 Task: Edit Fall-1402 to Fall-1403 in Action Trailer
Action: Mouse pressed left at (148, 78)
Screenshot: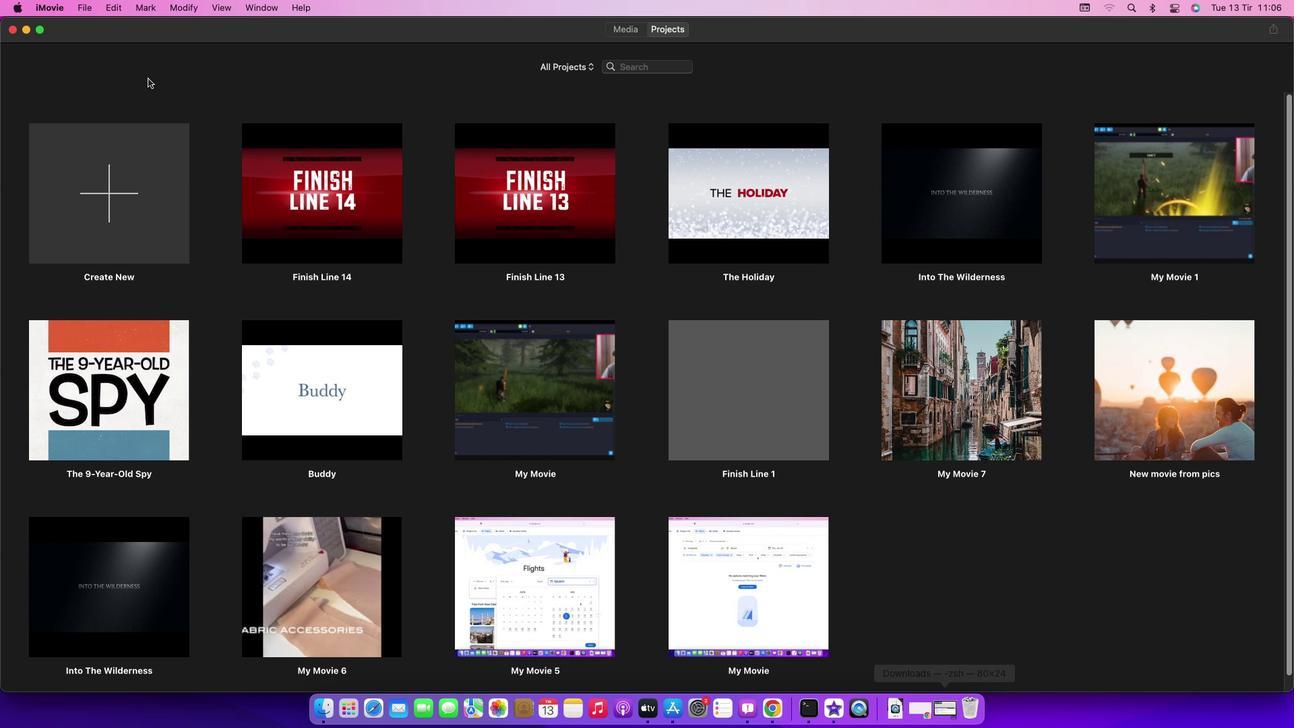 
Action: Mouse moved to (85, 8)
Screenshot: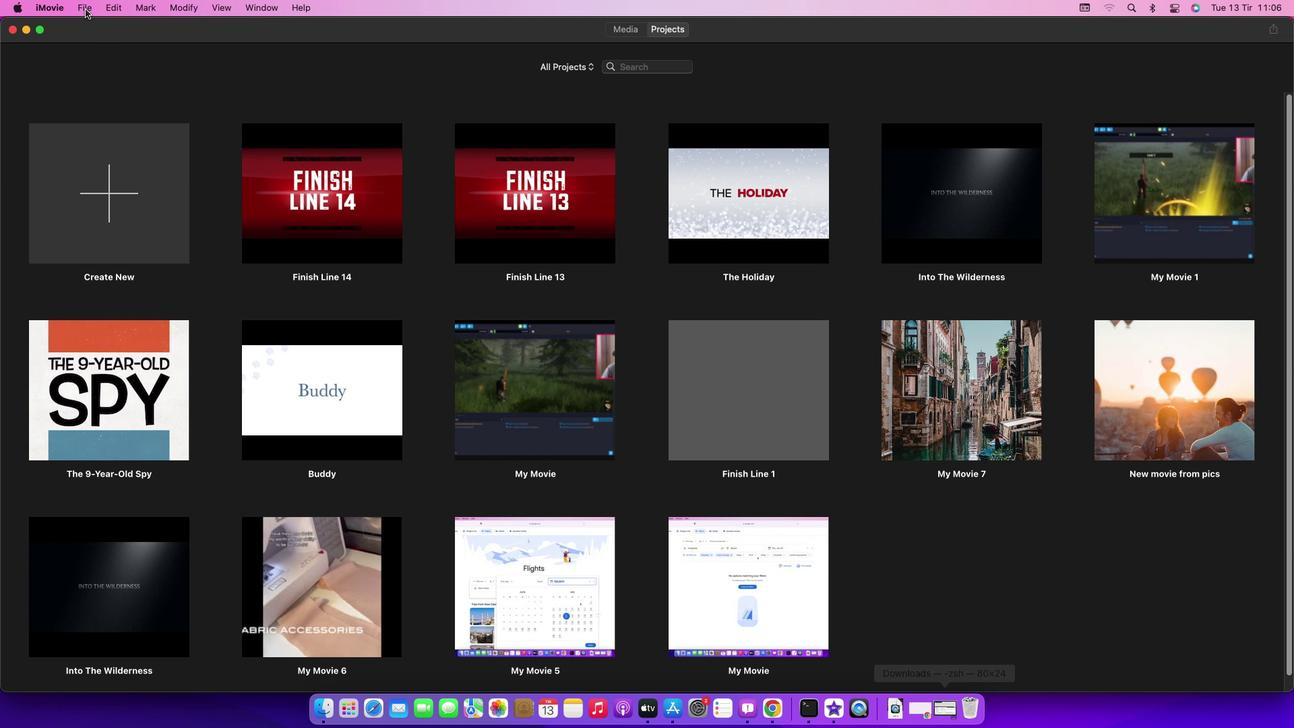 
Action: Mouse pressed left at (85, 8)
Screenshot: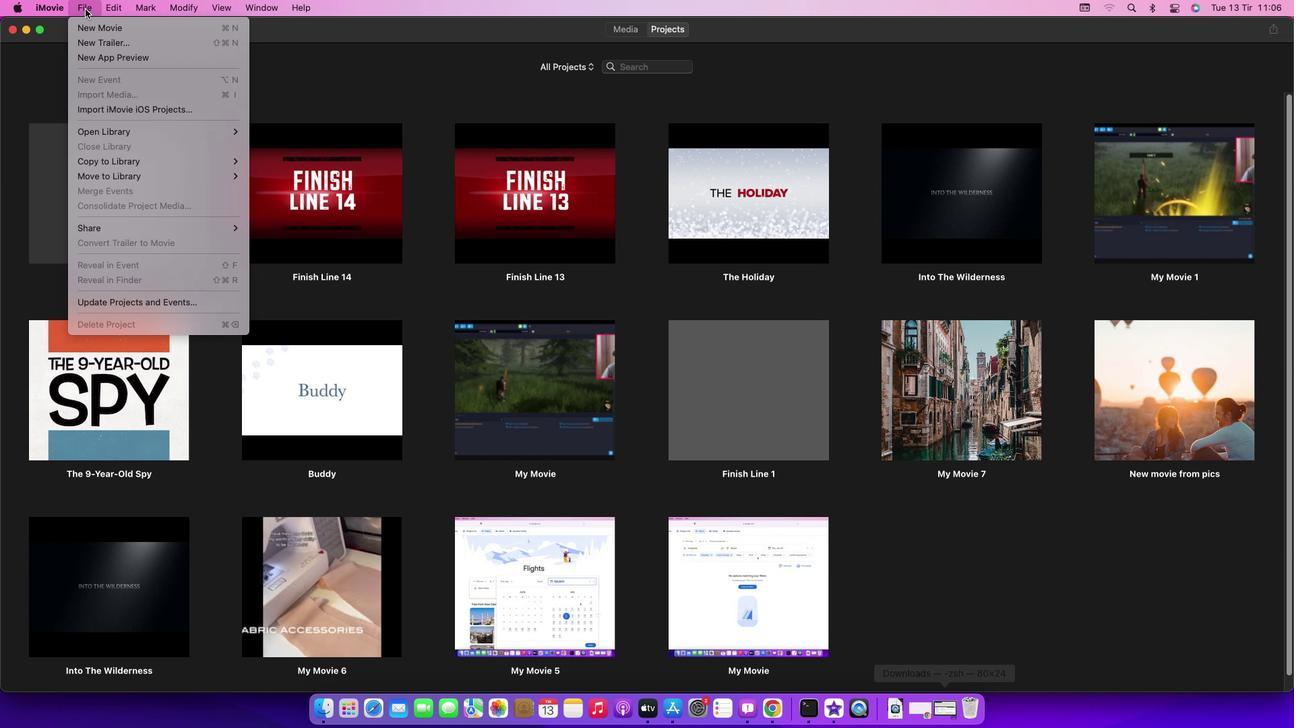 
Action: Mouse moved to (96, 41)
Screenshot: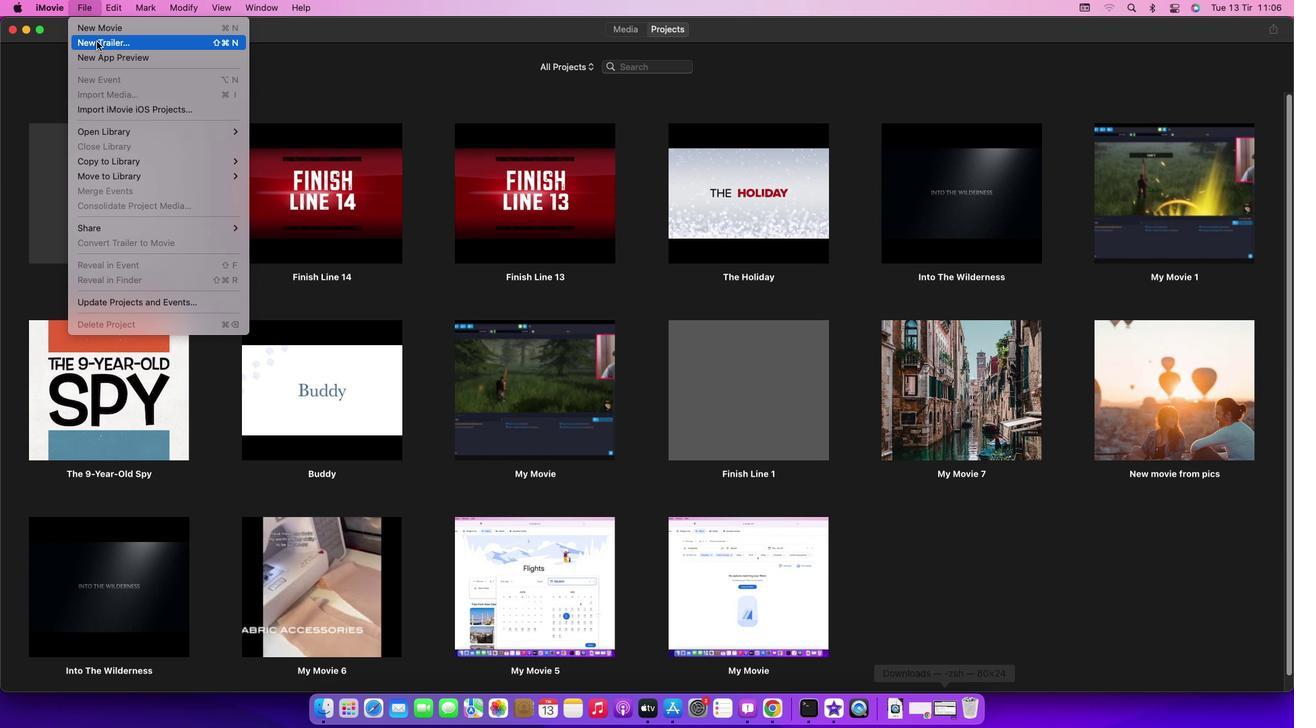
Action: Mouse pressed left at (96, 41)
Screenshot: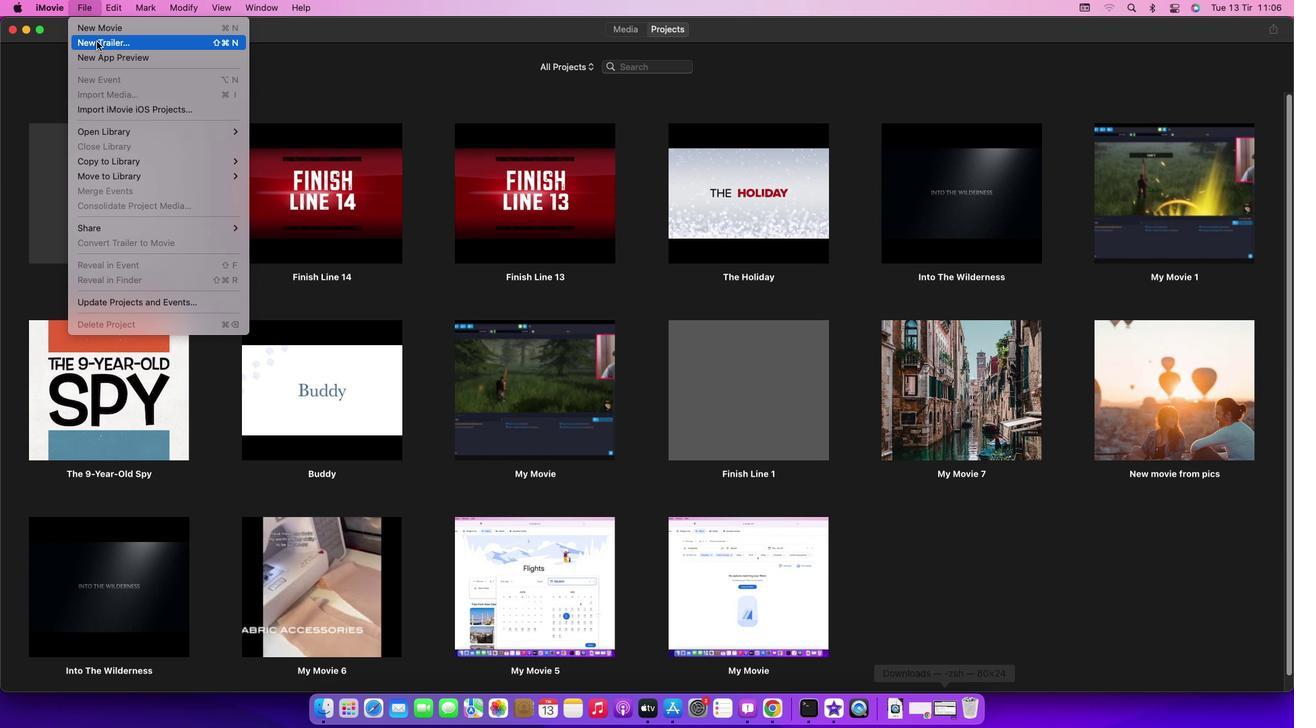 
Action: Mouse moved to (774, 384)
Screenshot: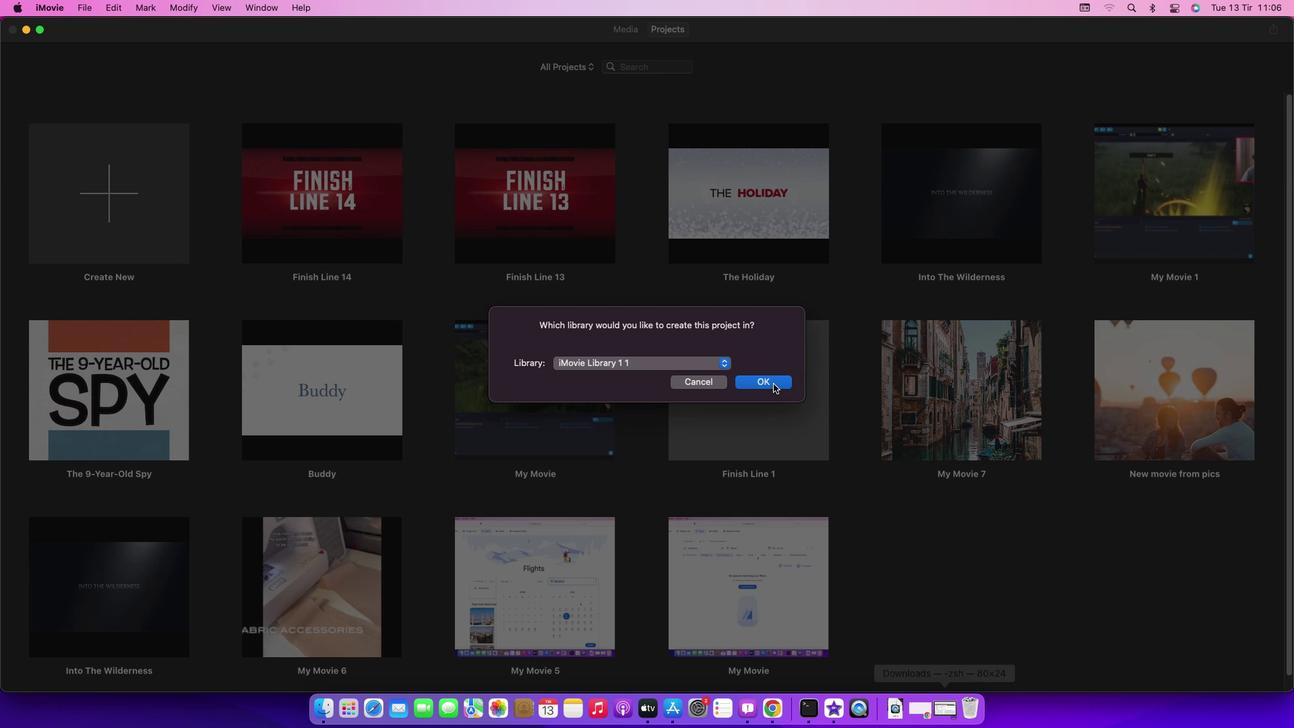 
Action: Mouse pressed left at (774, 384)
Screenshot: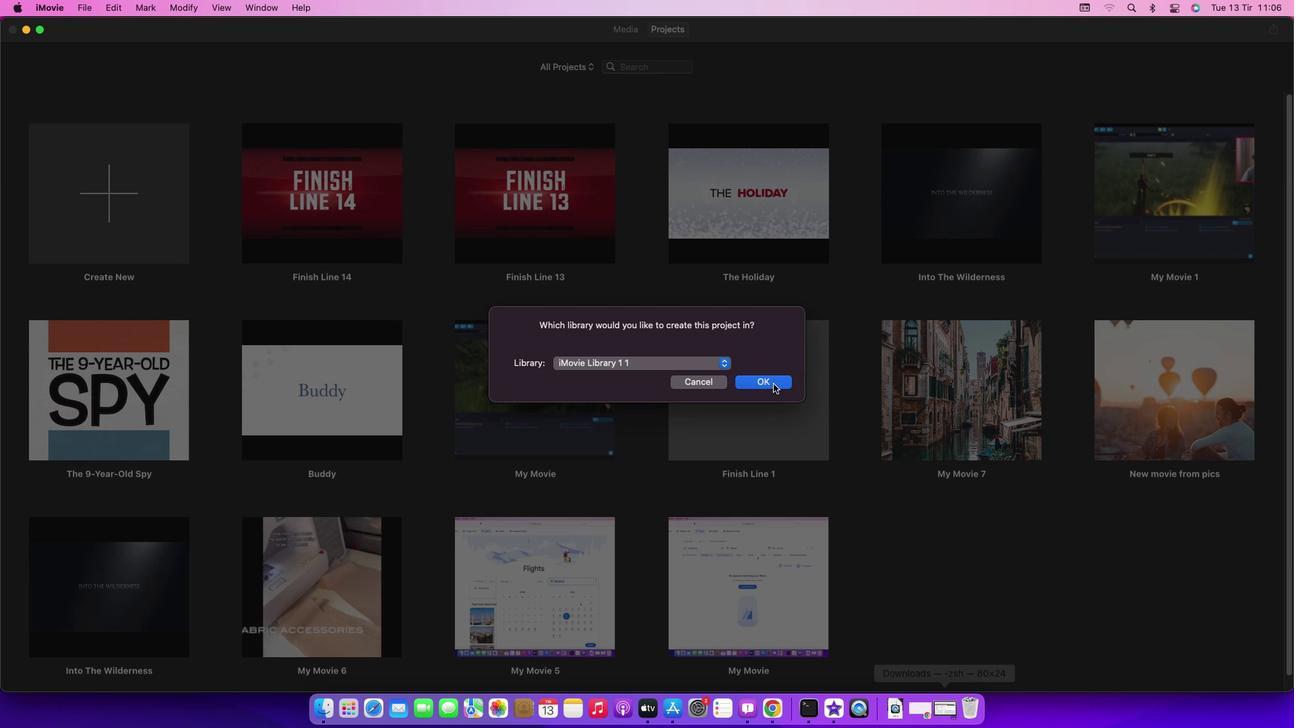 
Action: Mouse moved to (450, 281)
Screenshot: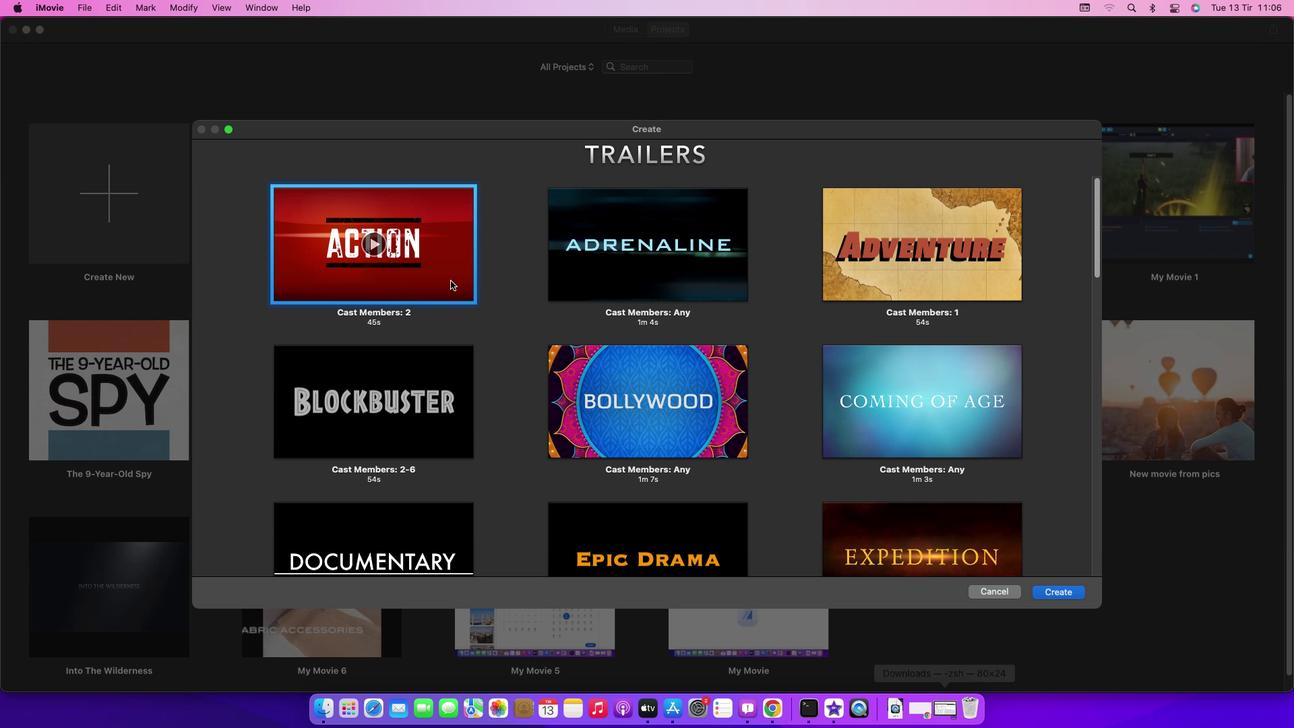 
Action: Mouse pressed left at (450, 281)
Screenshot: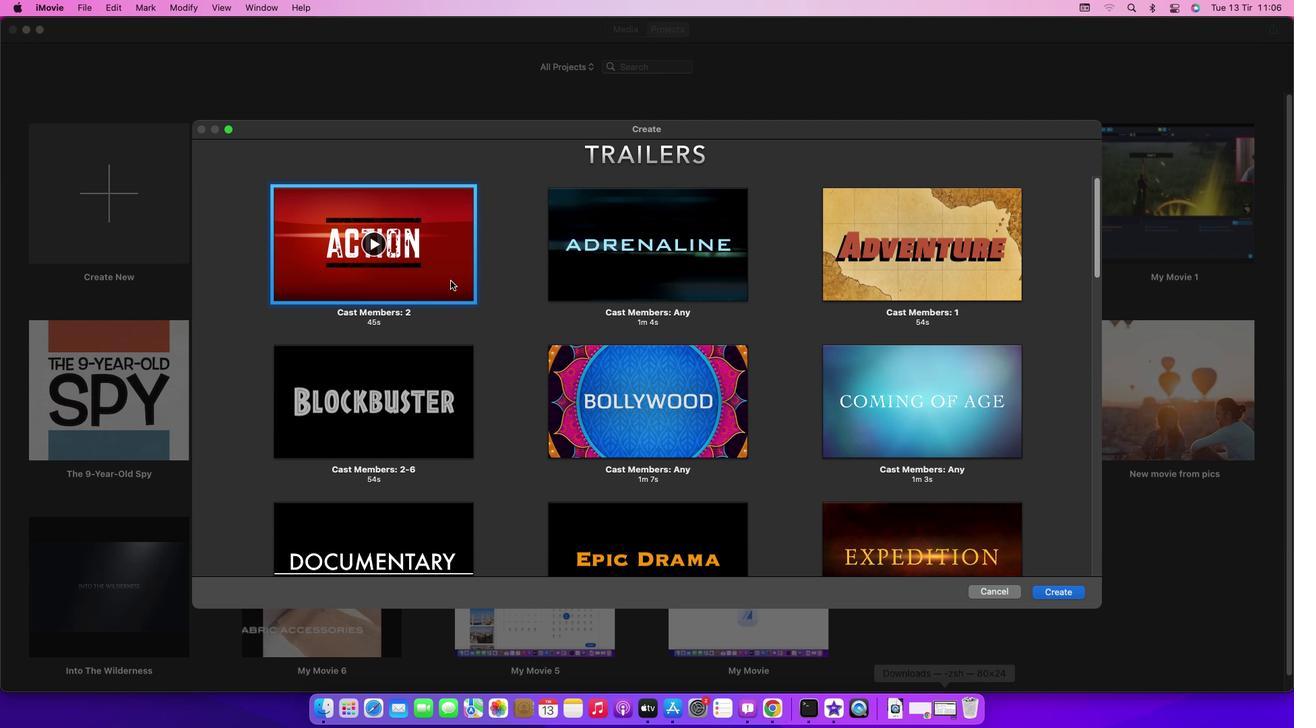 
Action: Mouse moved to (1045, 596)
Screenshot: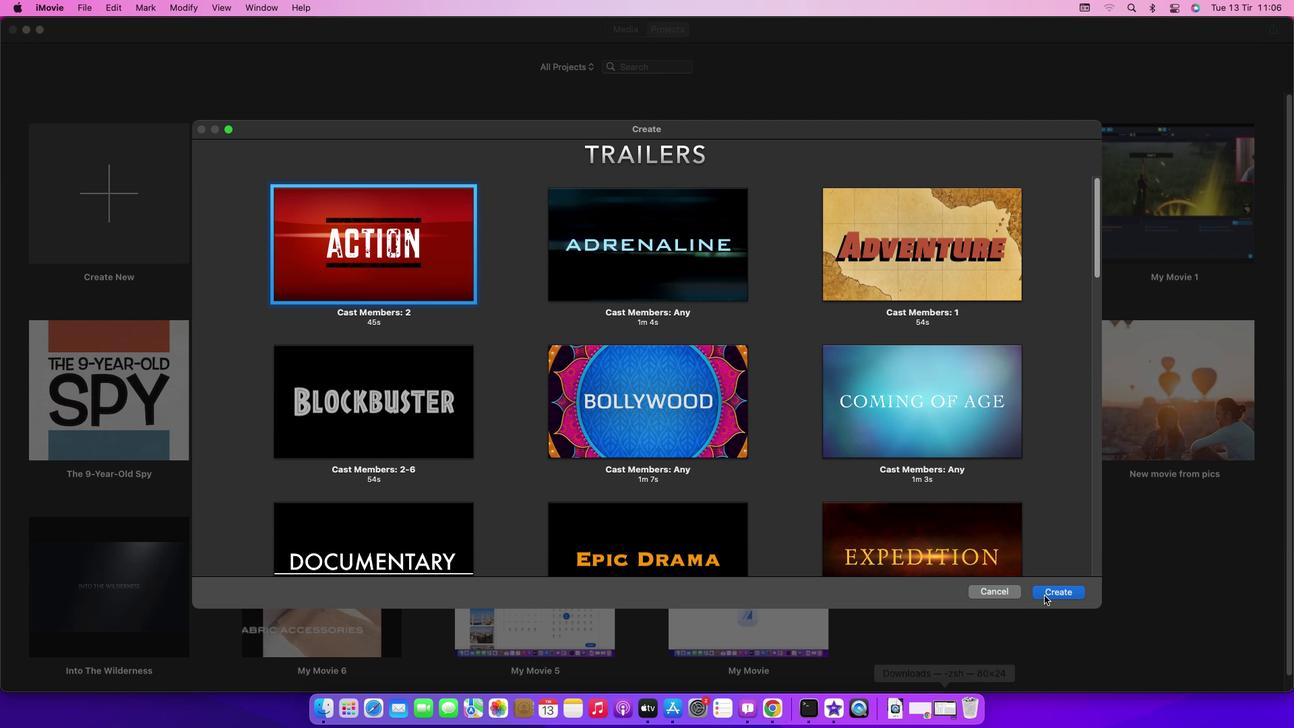 
Action: Mouse pressed left at (1045, 596)
Screenshot: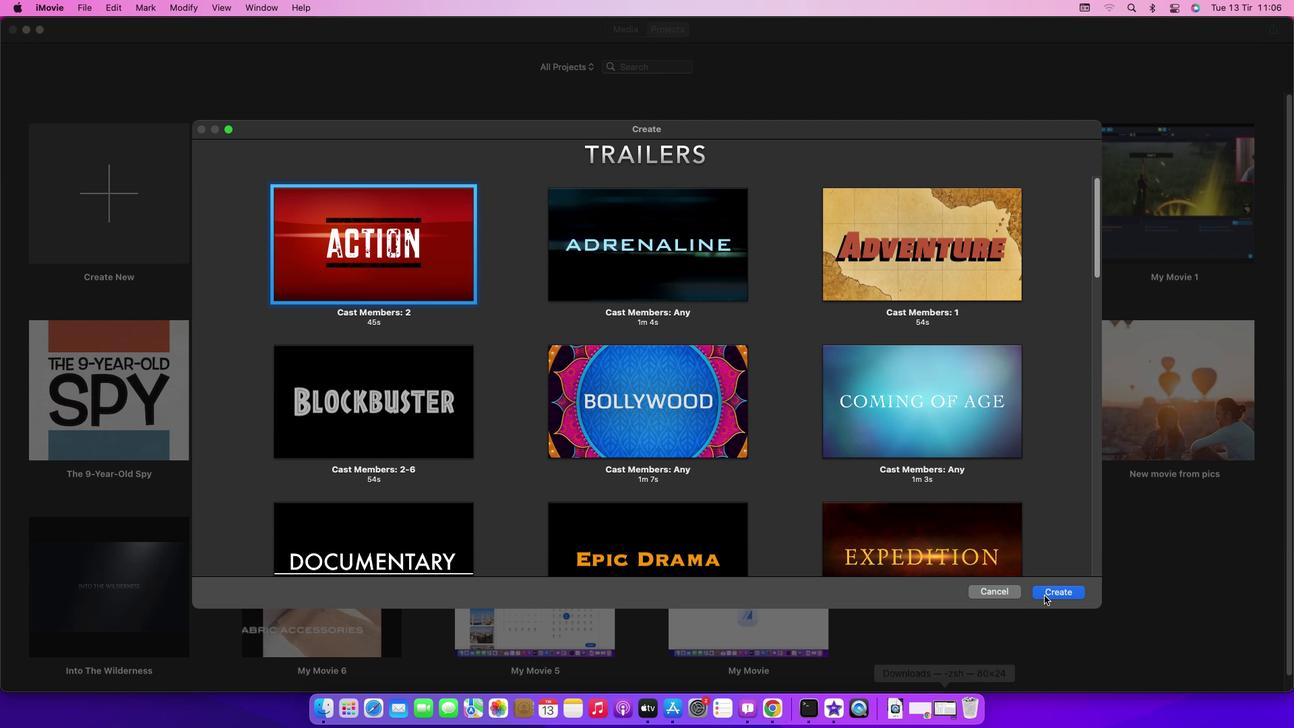 
Action: Mouse moved to (625, 401)
Screenshot: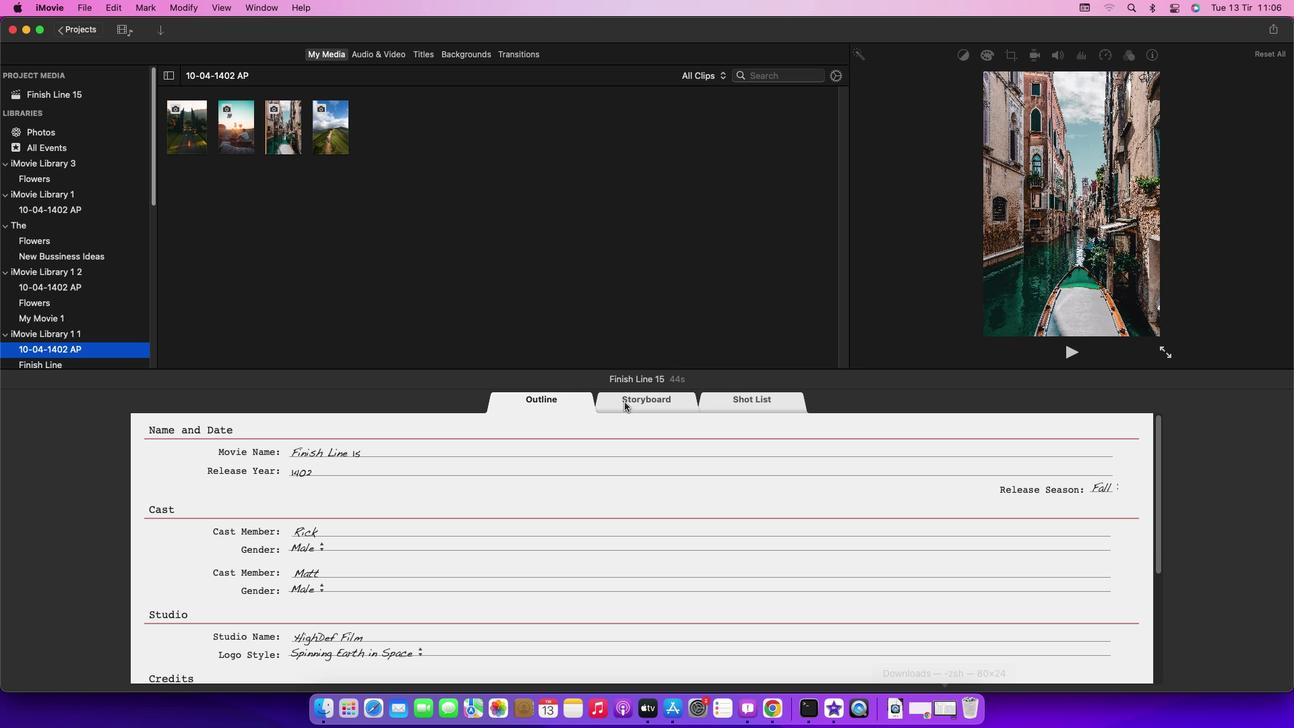 
Action: Mouse pressed left at (625, 401)
Screenshot: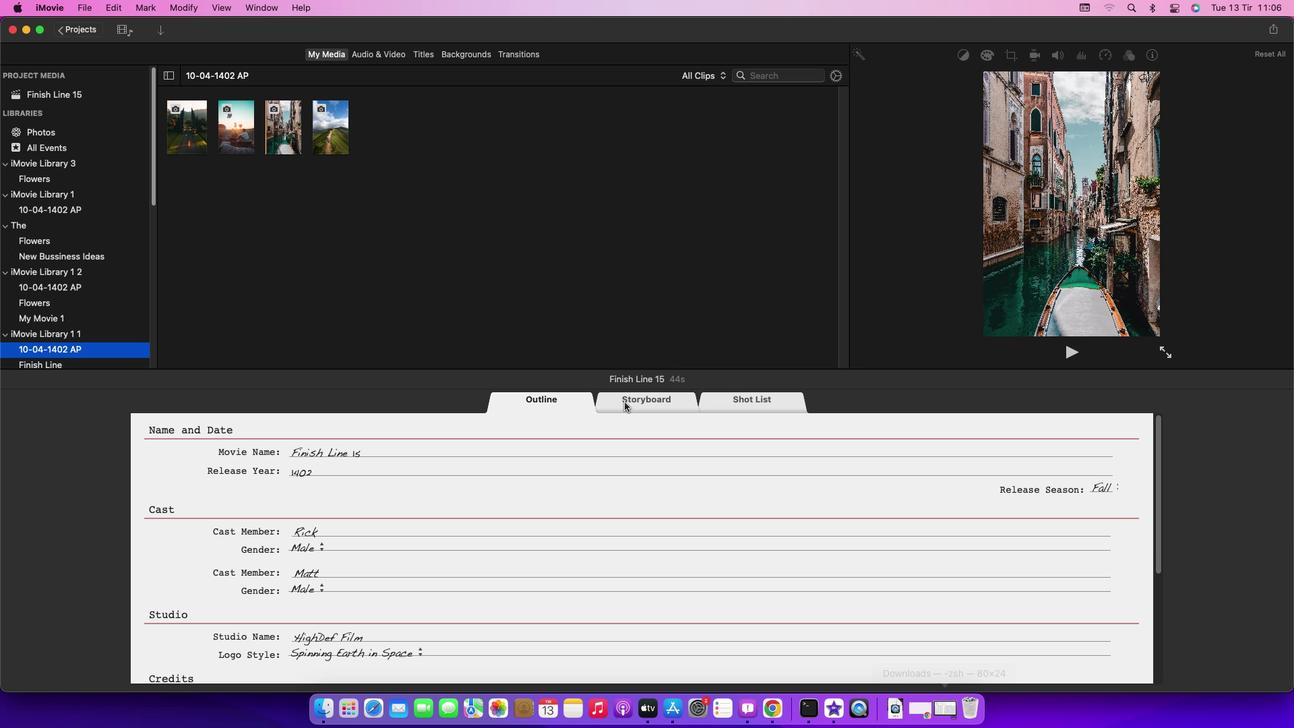 
Action: Mouse moved to (426, 582)
Screenshot: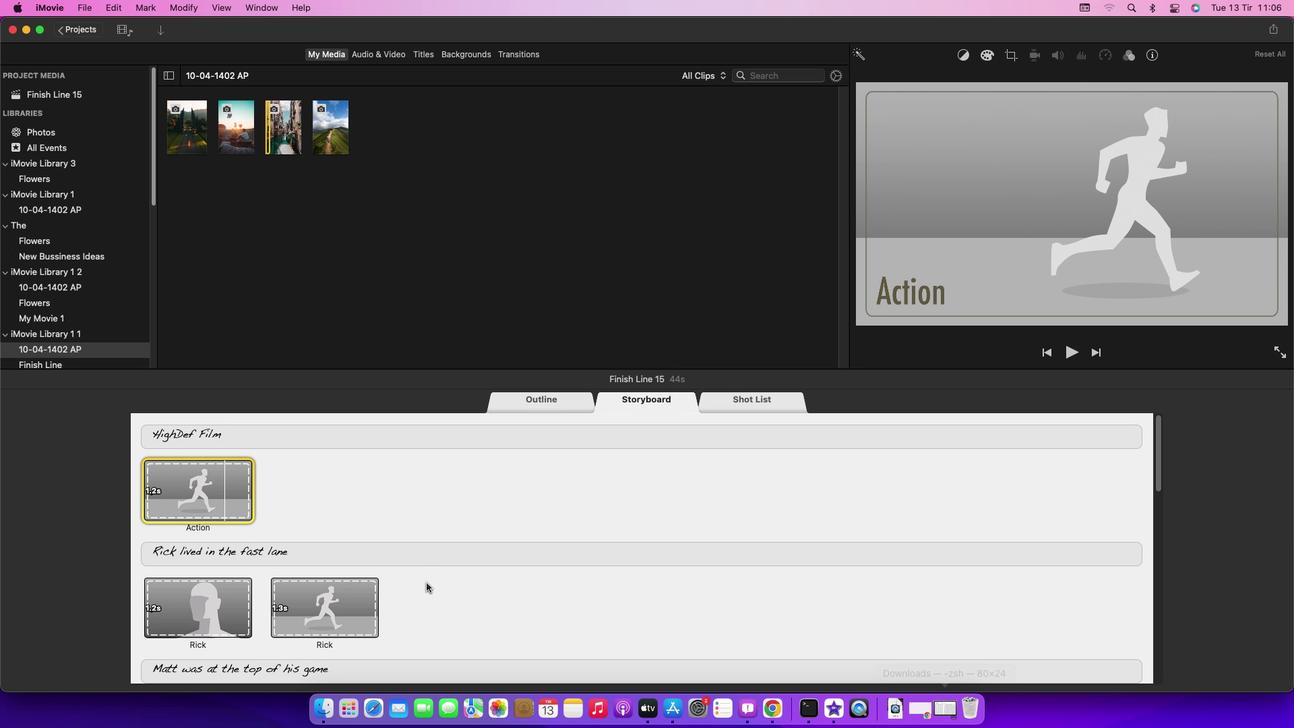 
Action: Mouse scrolled (426, 582) with delta (0, 0)
Screenshot: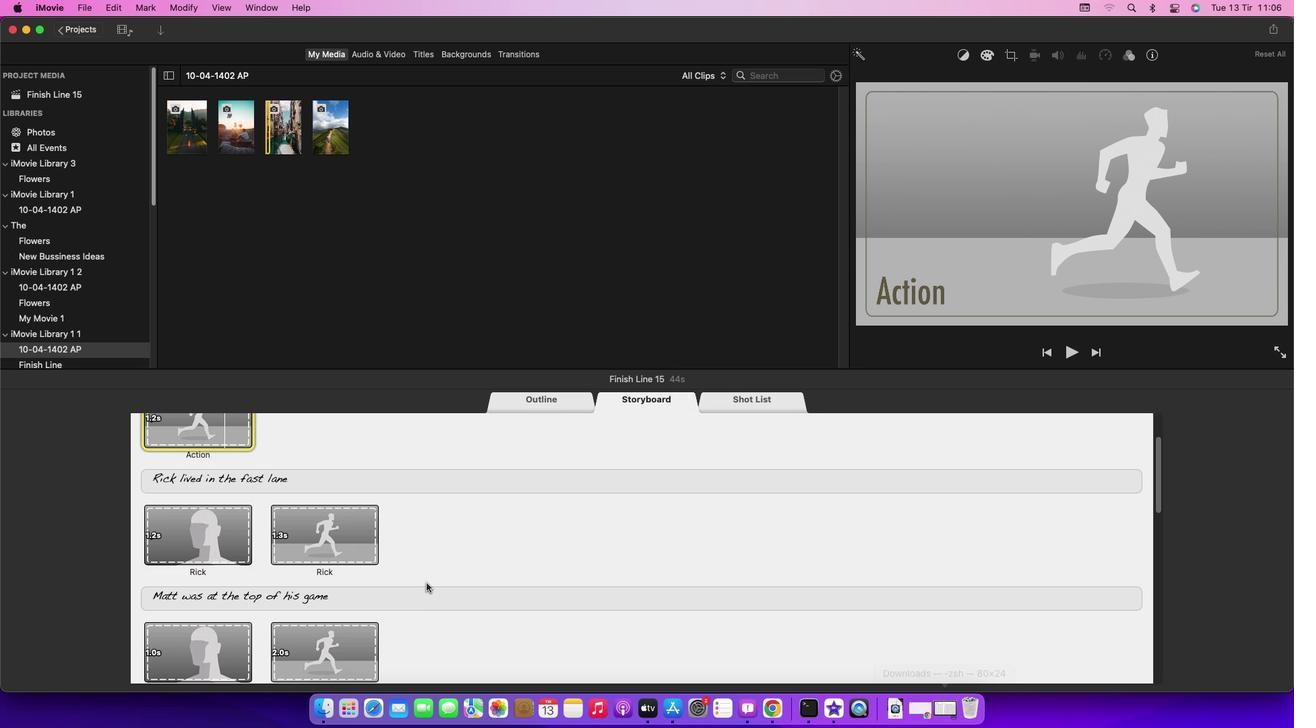 
Action: Mouse scrolled (426, 582) with delta (0, 0)
Screenshot: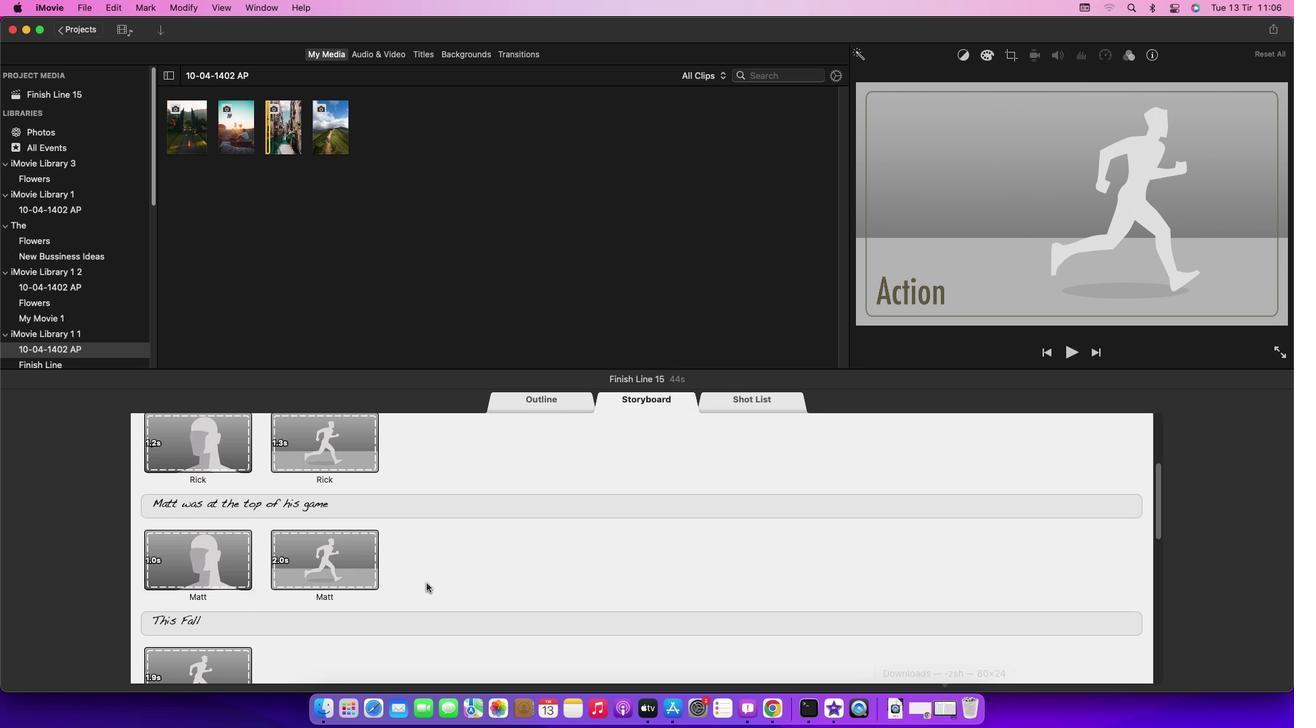 
Action: Mouse scrolled (426, 582) with delta (0, -2)
Screenshot: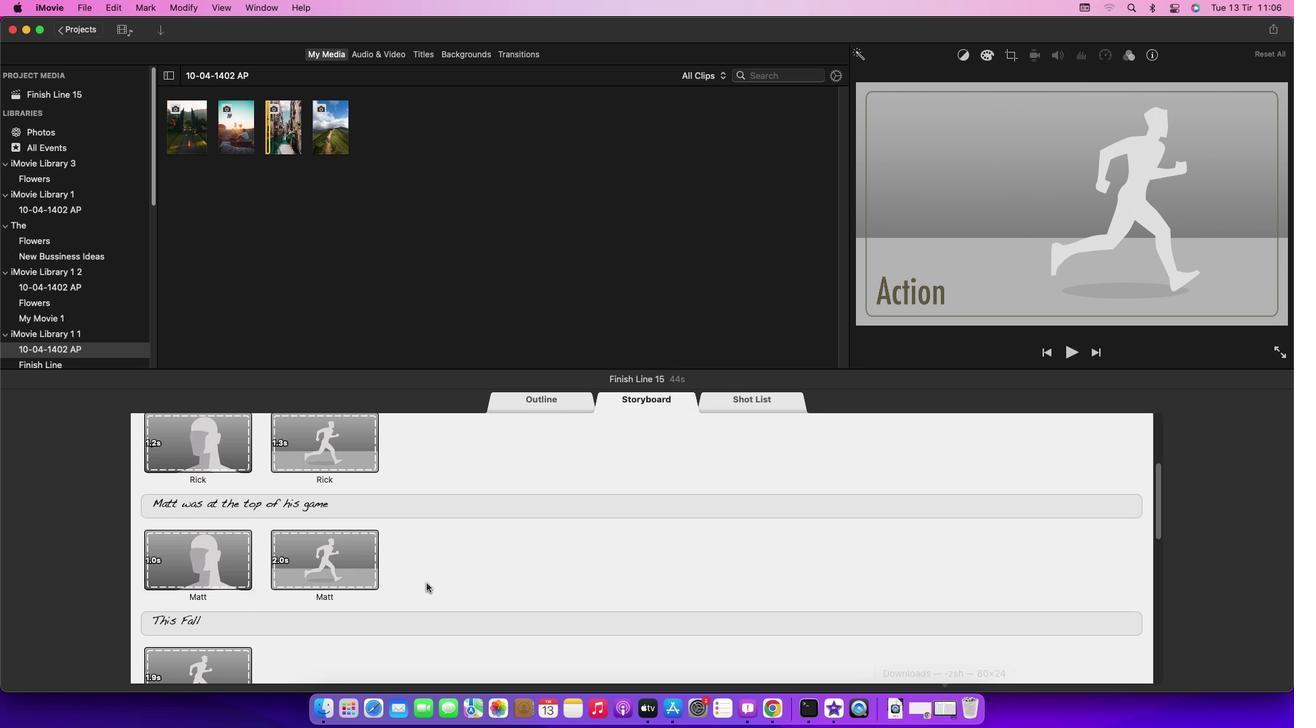 
Action: Mouse scrolled (426, 582) with delta (0, -3)
Screenshot: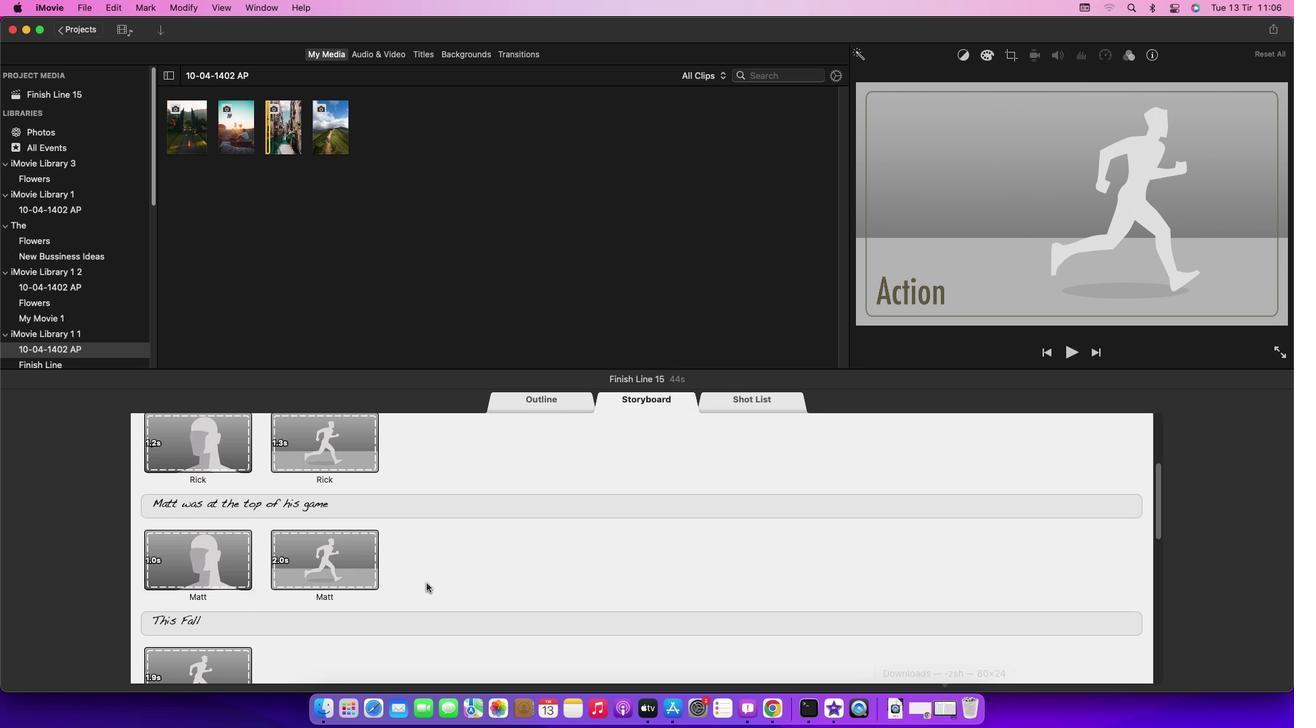 
Action: Mouse scrolled (426, 582) with delta (0, -4)
Screenshot: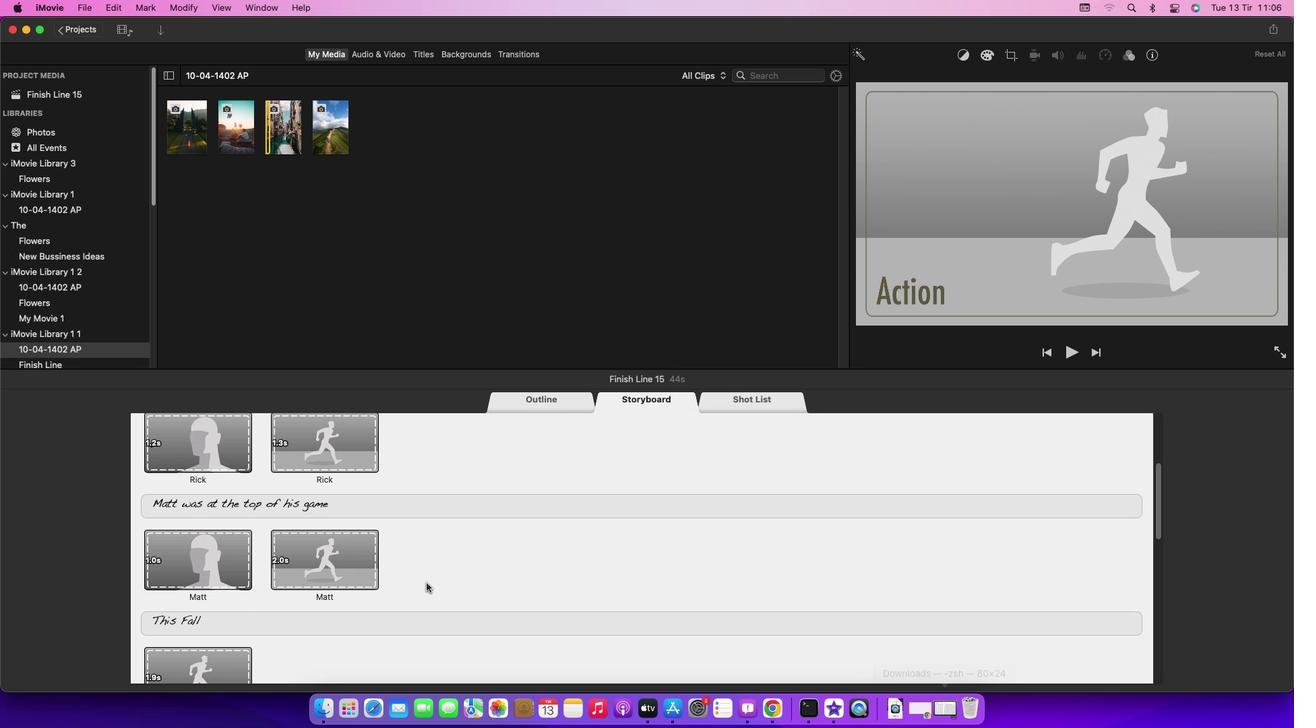 
Action: Mouse scrolled (426, 582) with delta (0, -4)
Screenshot: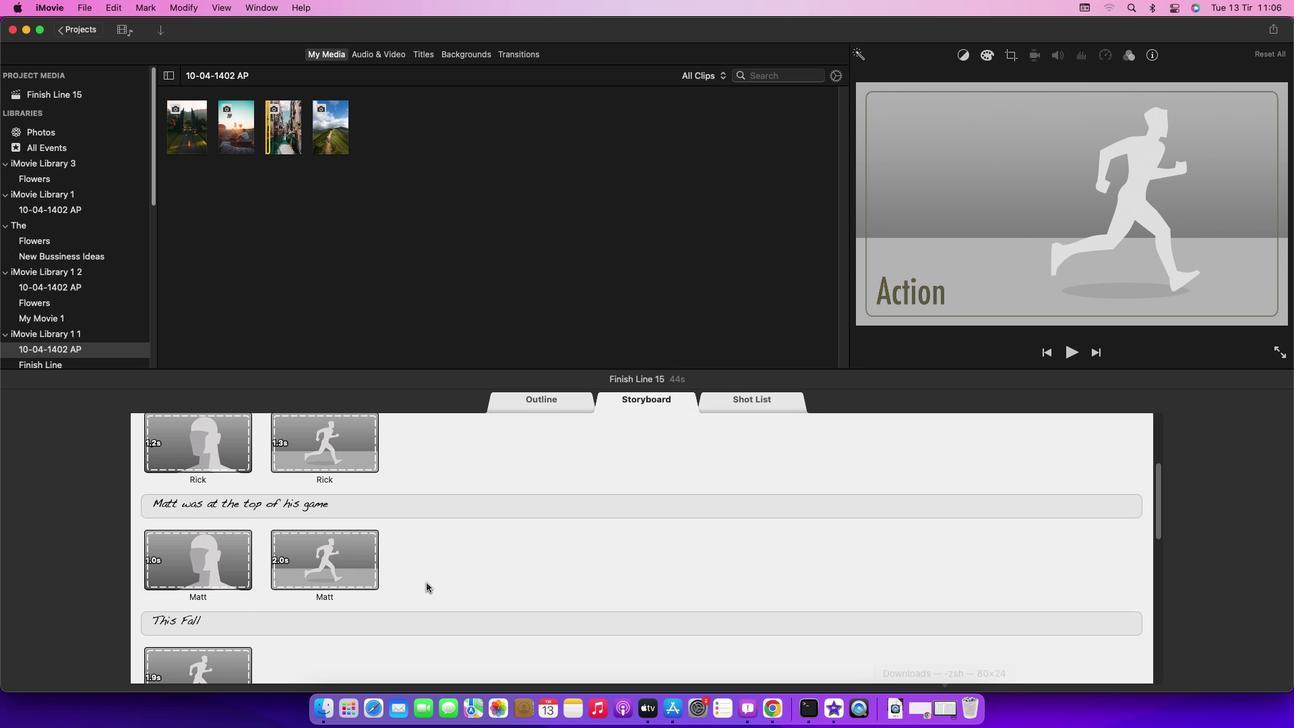 
Action: Mouse scrolled (426, 582) with delta (0, 0)
Screenshot: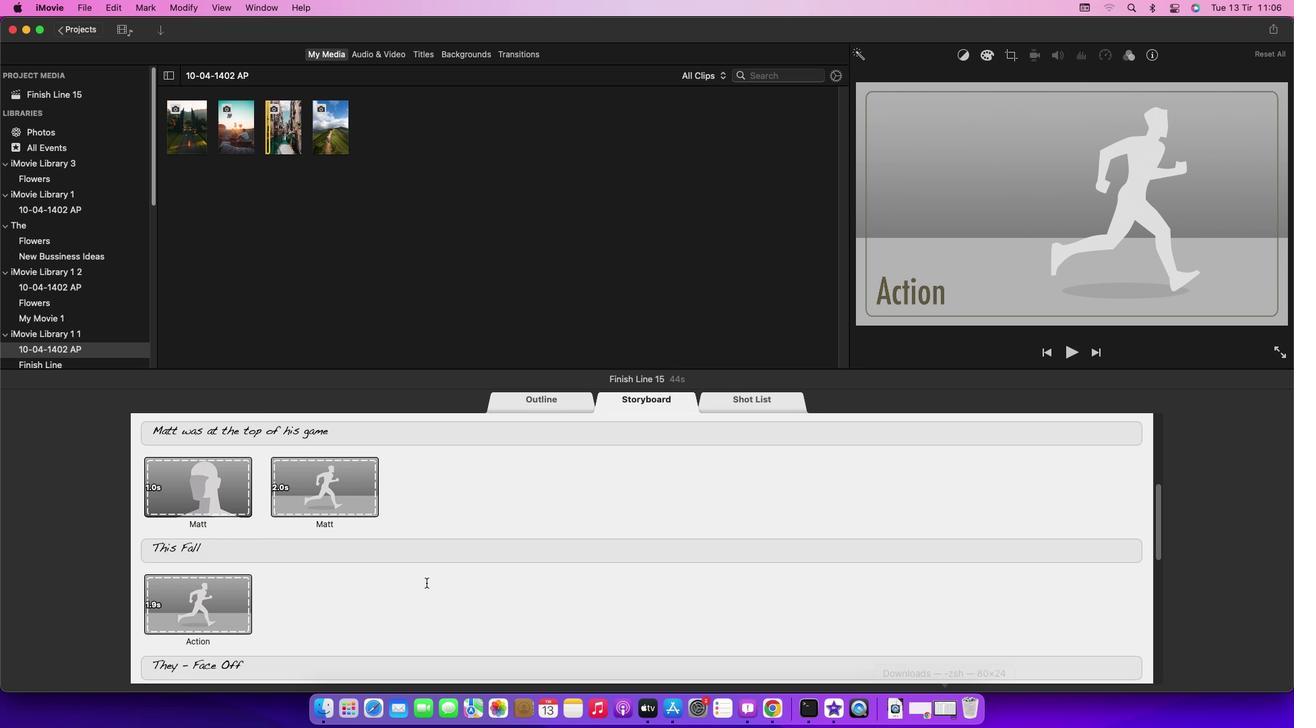
Action: Mouse scrolled (426, 582) with delta (0, 0)
Screenshot: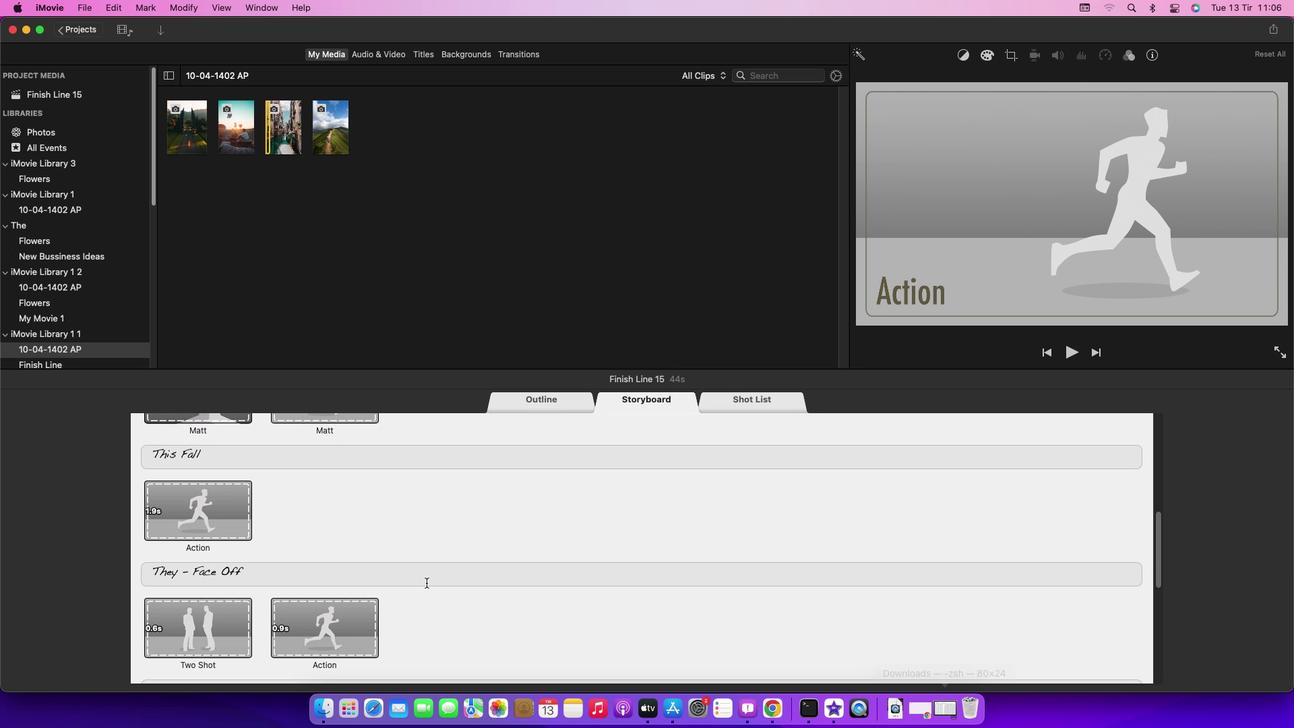 
Action: Mouse scrolled (426, 582) with delta (0, -2)
Screenshot: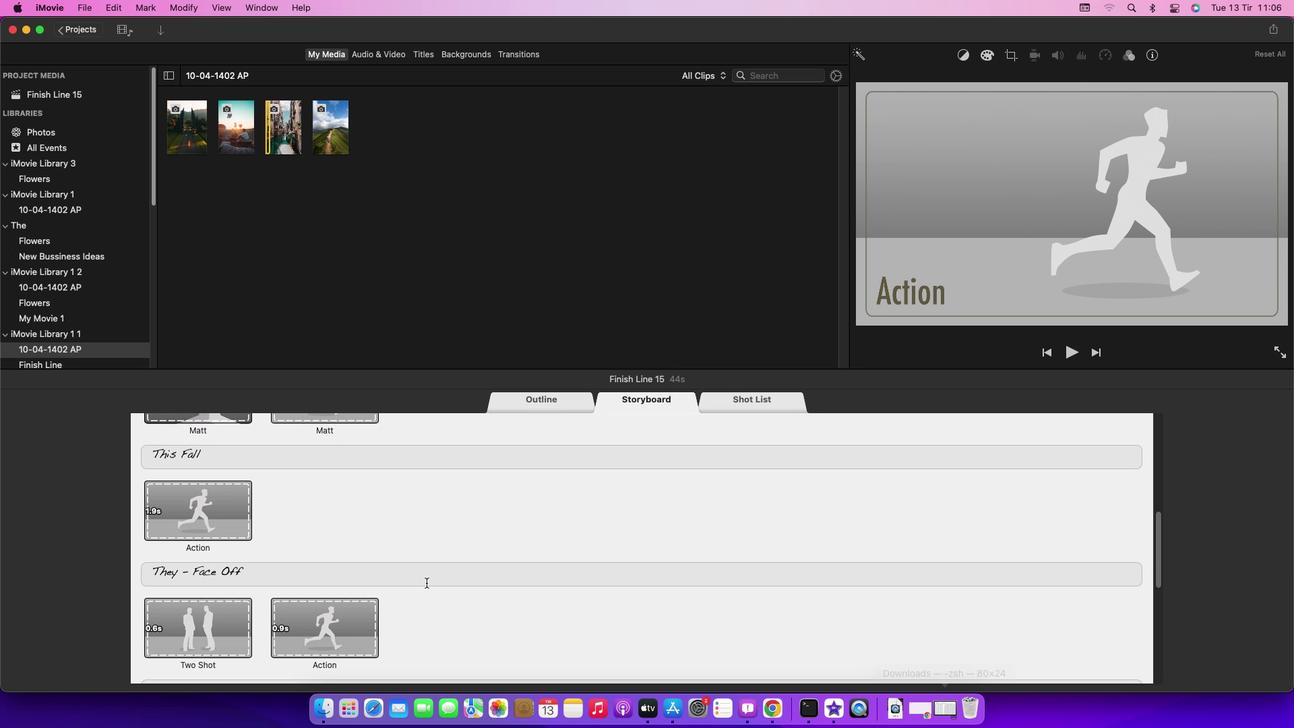 
Action: Mouse scrolled (426, 582) with delta (0, -3)
Screenshot: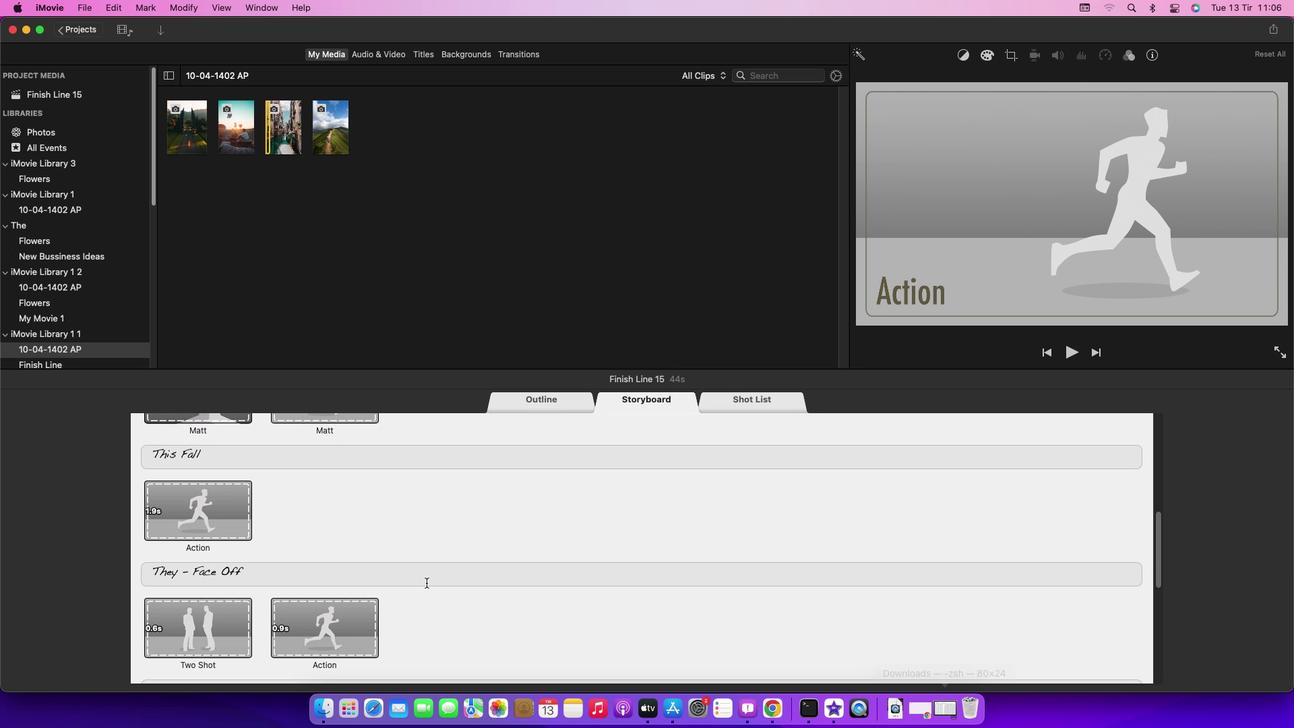 
Action: Mouse scrolled (426, 582) with delta (0, -4)
Screenshot: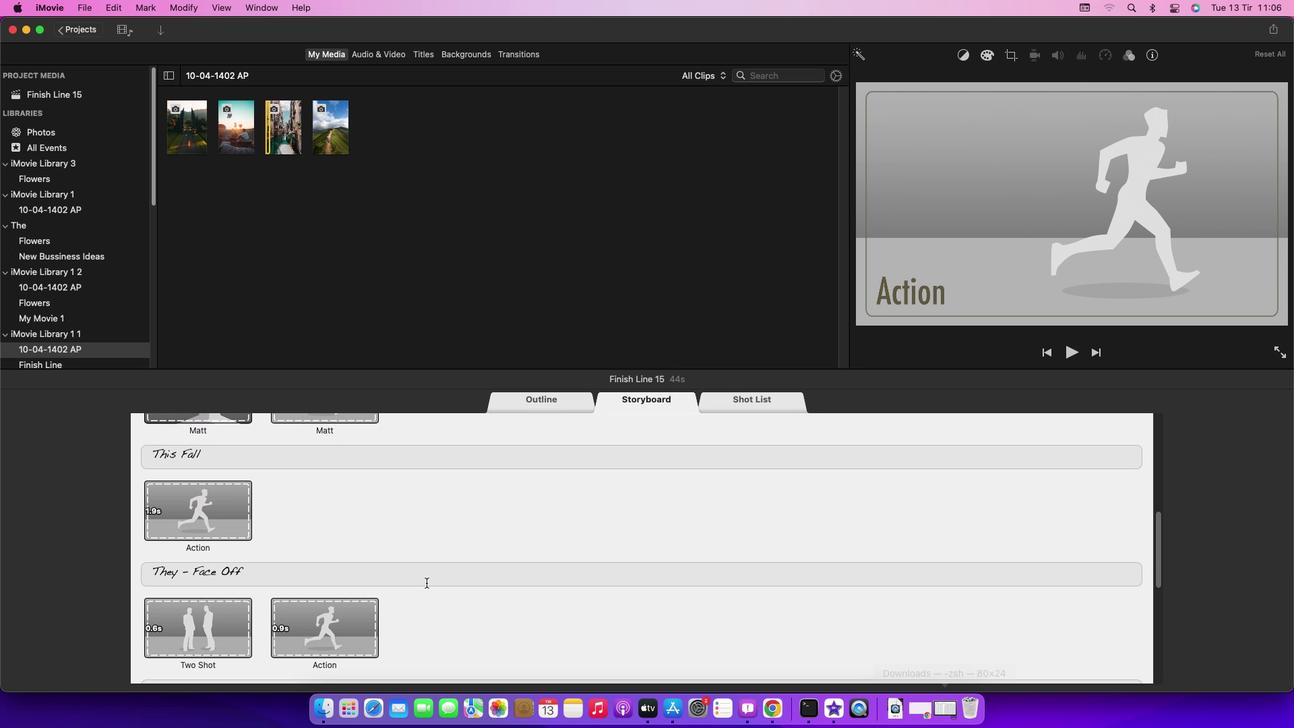 
Action: Mouse scrolled (426, 582) with delta (0, -4)
Screenshot: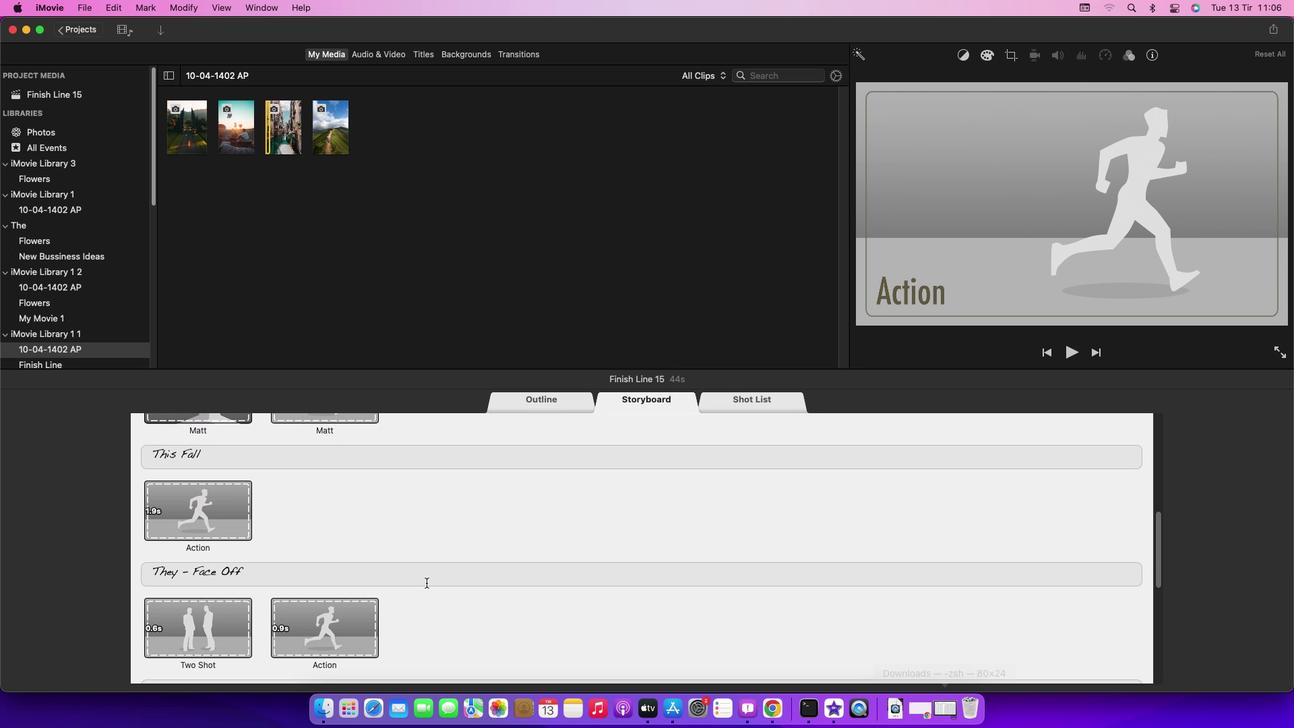 
Action: Mouse scrolled (426, 582) with delta (0, 0)
Screenshot: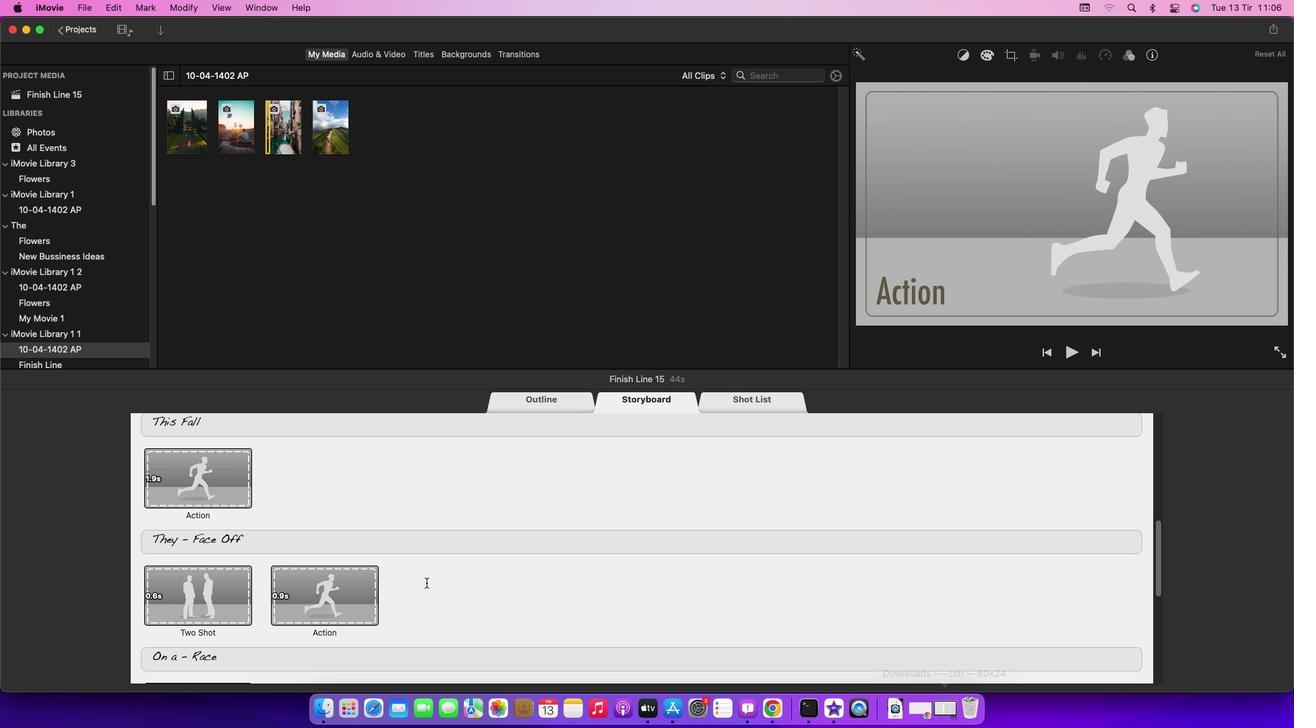 
Action: Mouse scrolled (426, 582) with delta (0, 0)
Screenshot: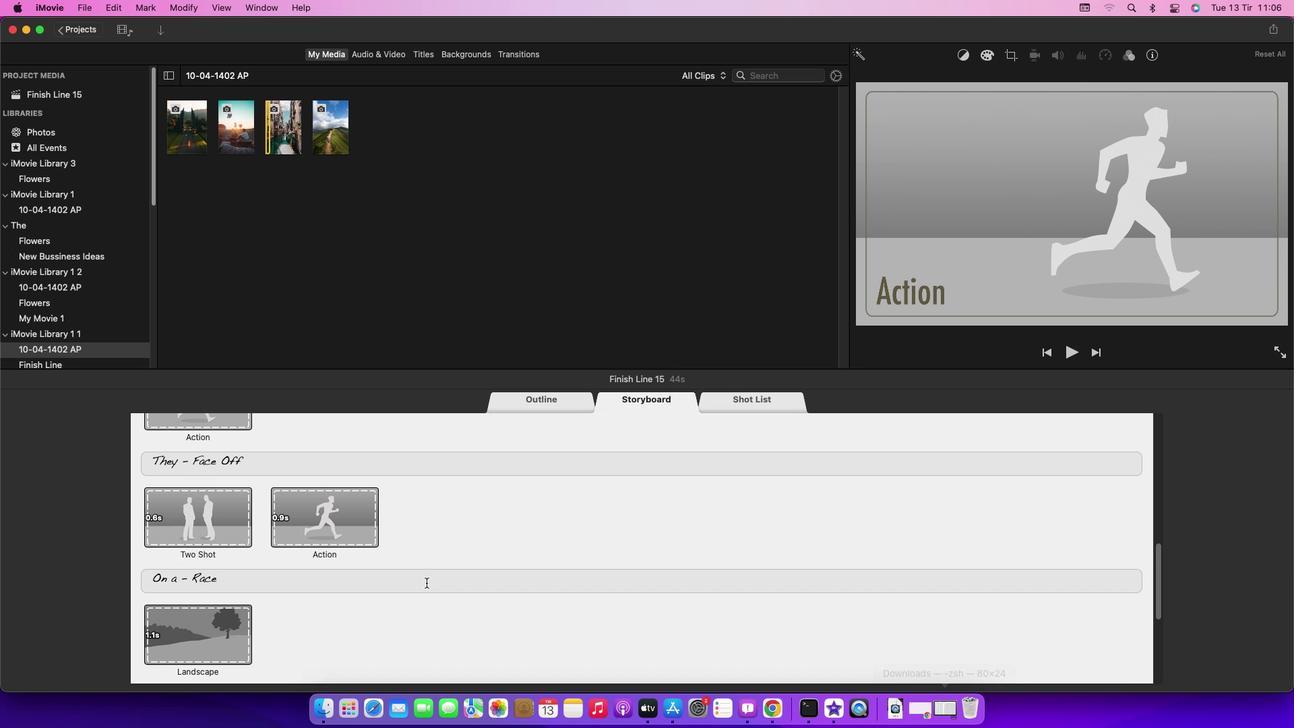 
Action: Mouse scrolled (426, 582) with delta (0, -2)
Screenshot: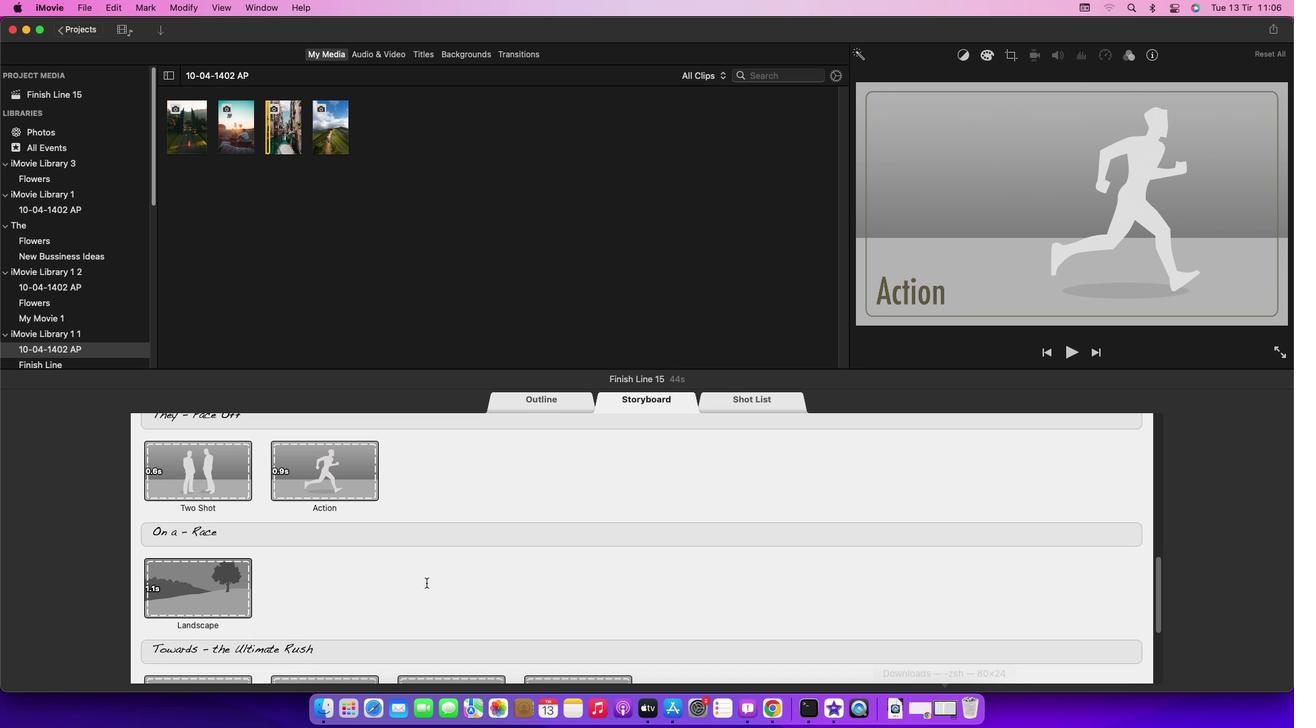 
Action: Mouse scrolled (426, 582) with delta (0, -3)
Screenshot: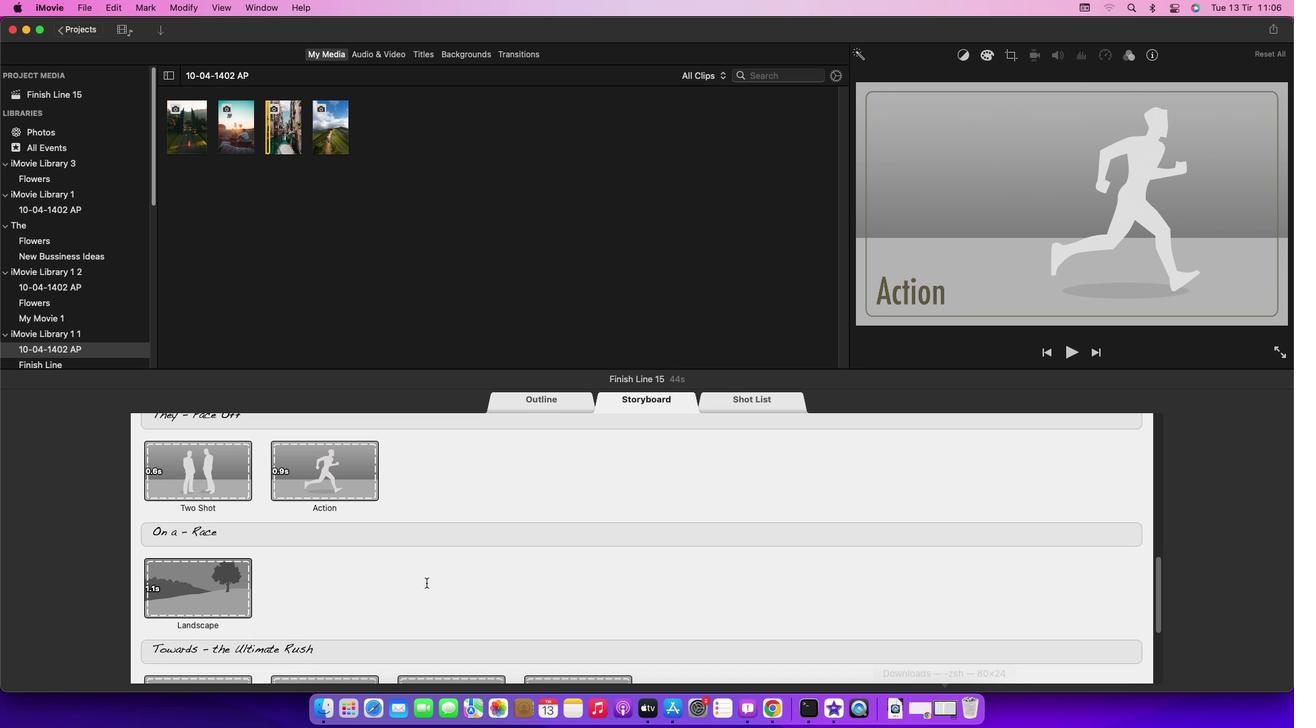 
Action: Mouse scrolled (426, 582) with delta (0, -4)
Screenshot: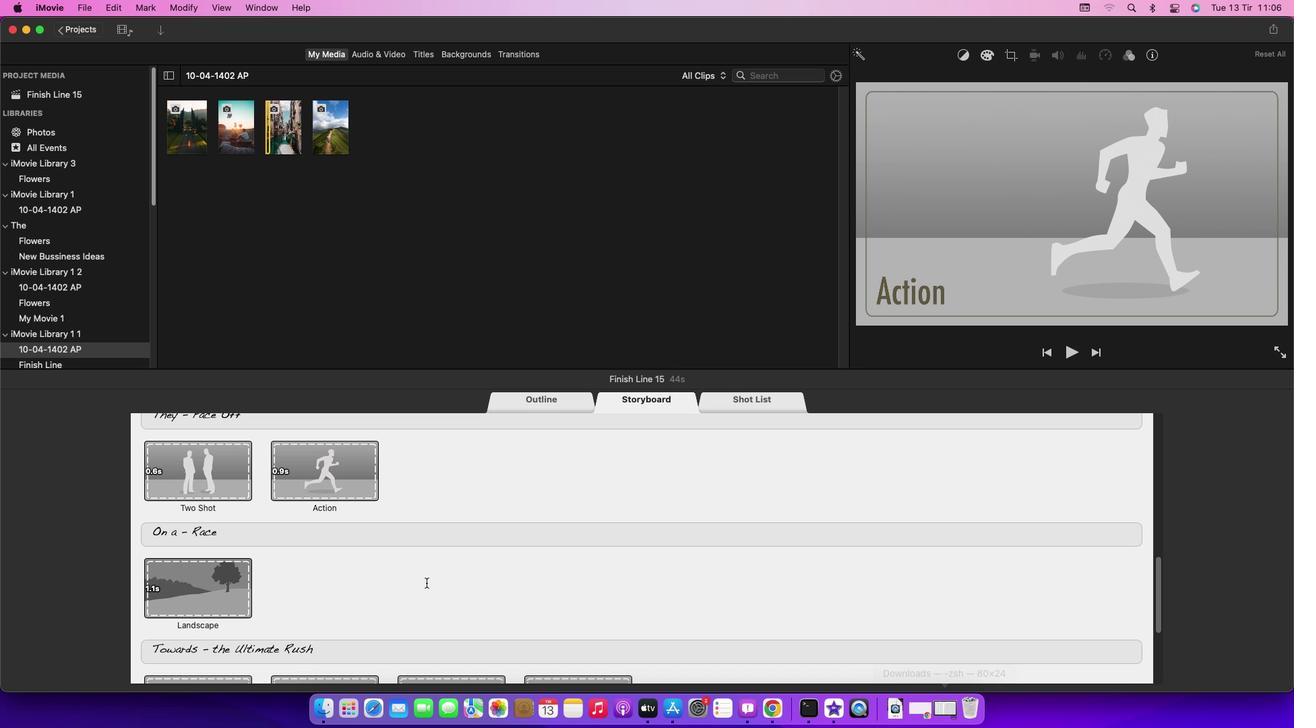 
Action: Mouse scrolled (426, 582) with delta (0, -4)
Screenshot: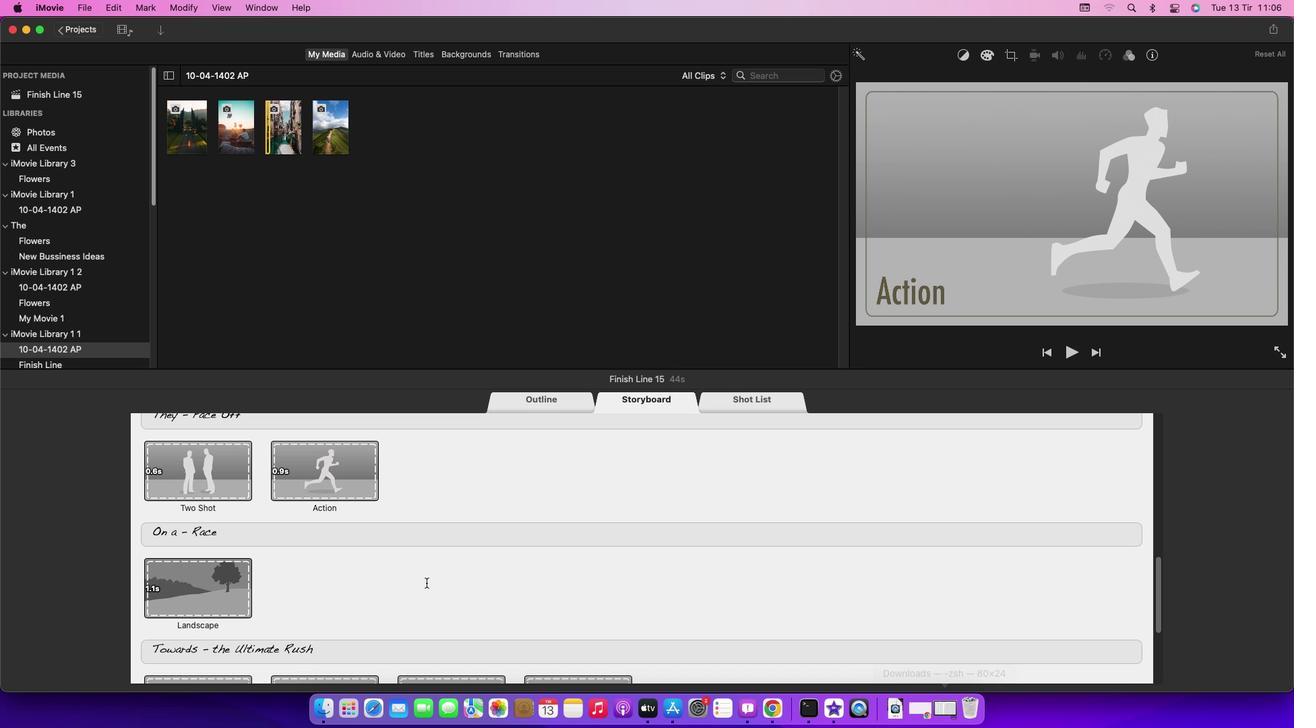 
Action: Mouse scrolled (426, 582) with delta (0, 0)
Screenshot: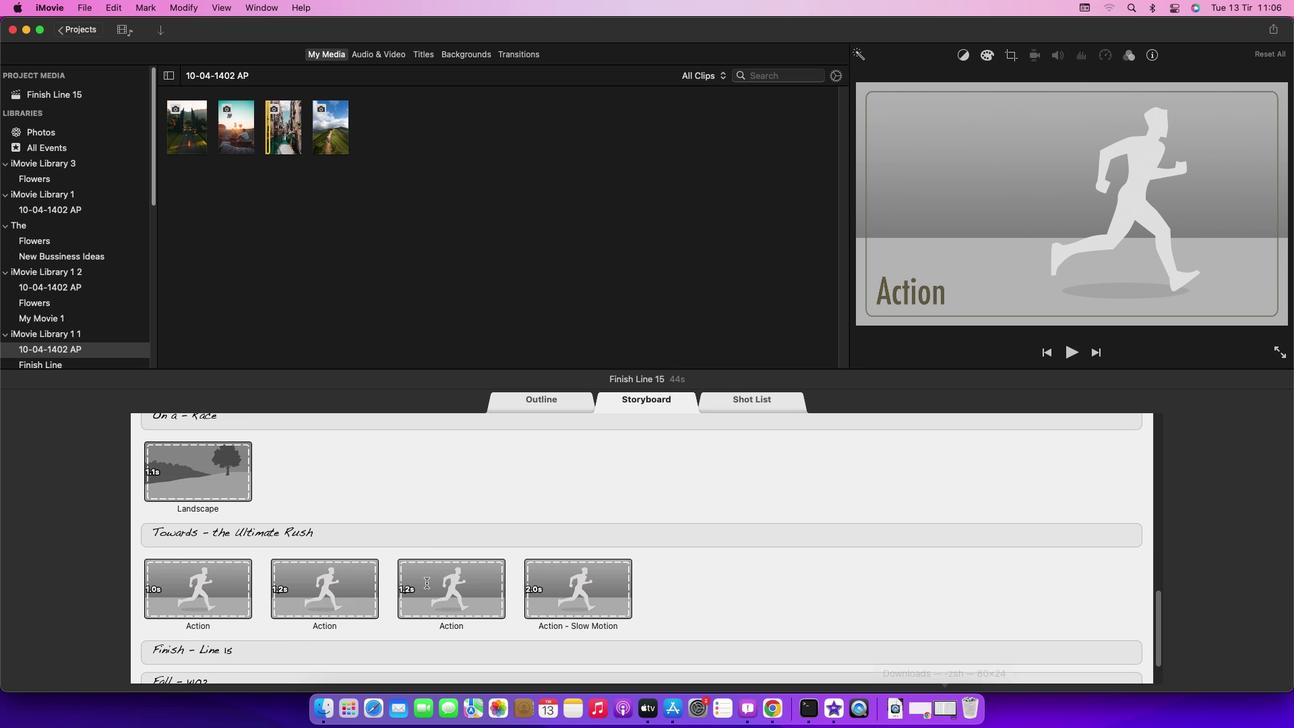 
Action: Mouse scrolled (426, 582) with delta (0, 0)
Screenshot: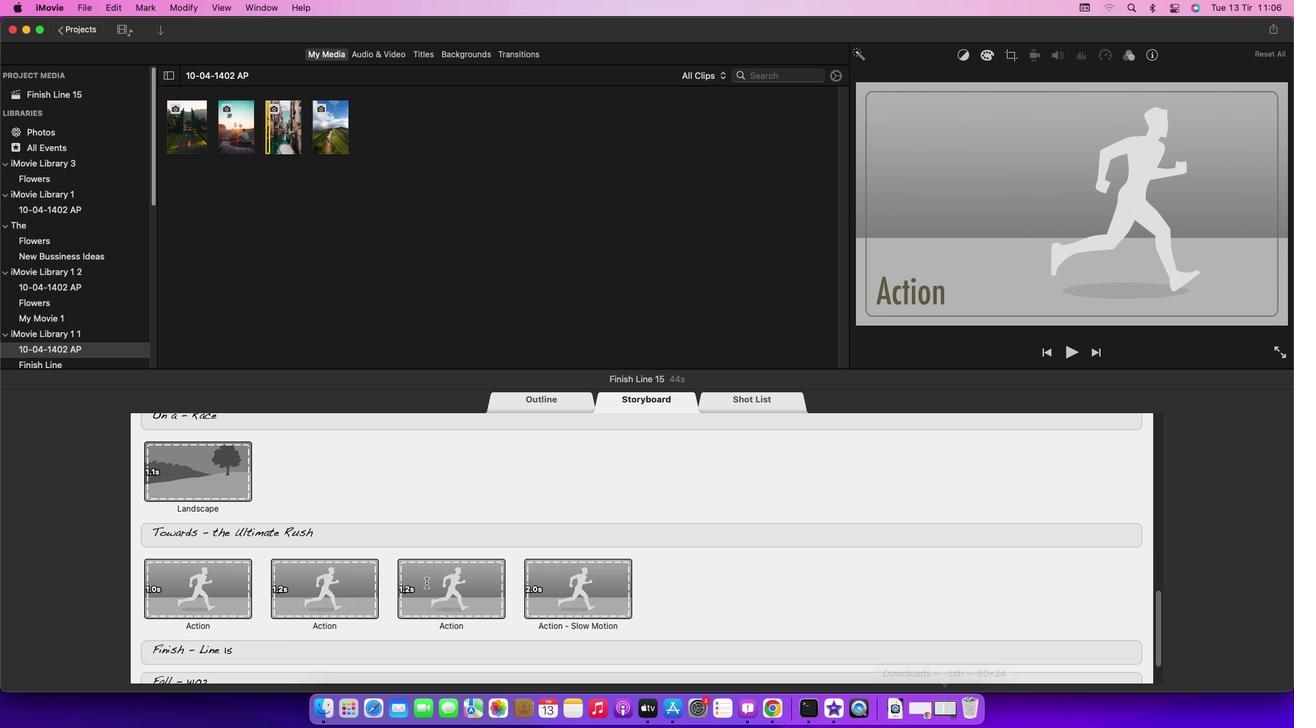 
Action: Mouse scrolled (426, 582) with delta (0, -2)
Screenshot: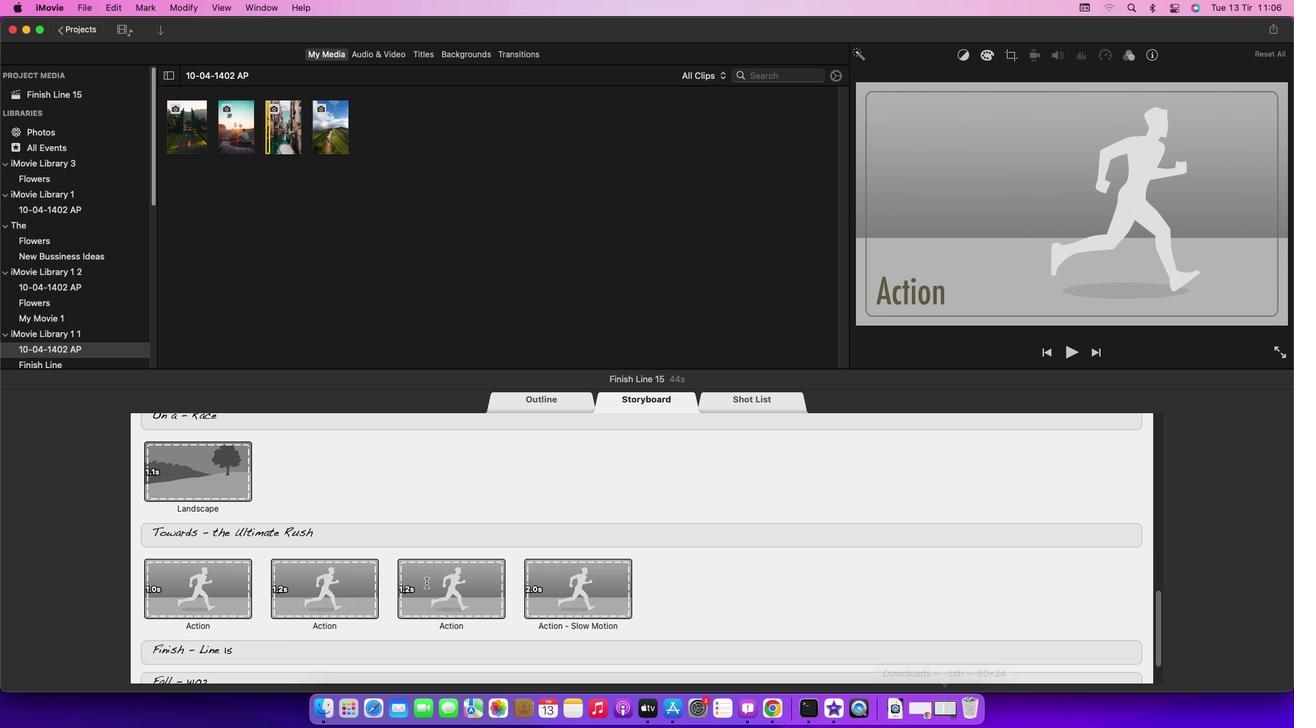 
Action: Mouse scrolled (426, 582) with delta (0, -3)
Screenshot: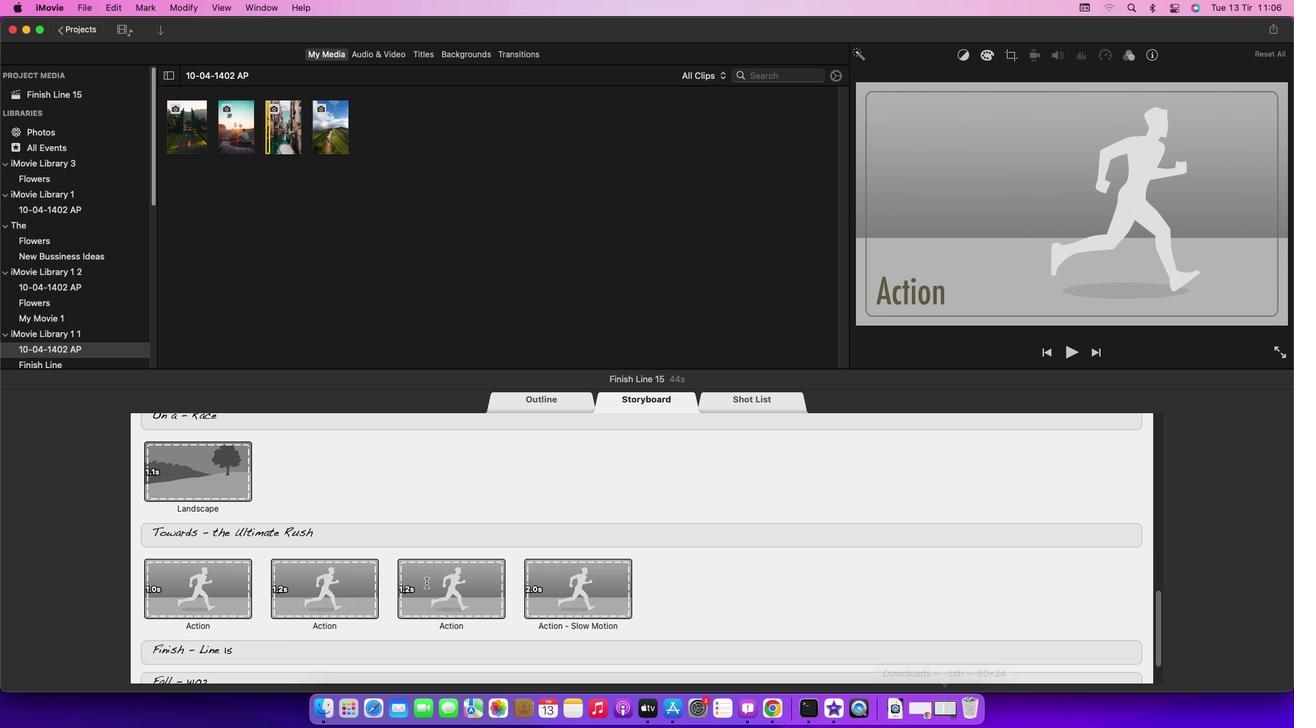 
Action: Mouse scrolled (426, 582) with delta (0, -4)
Screenshot: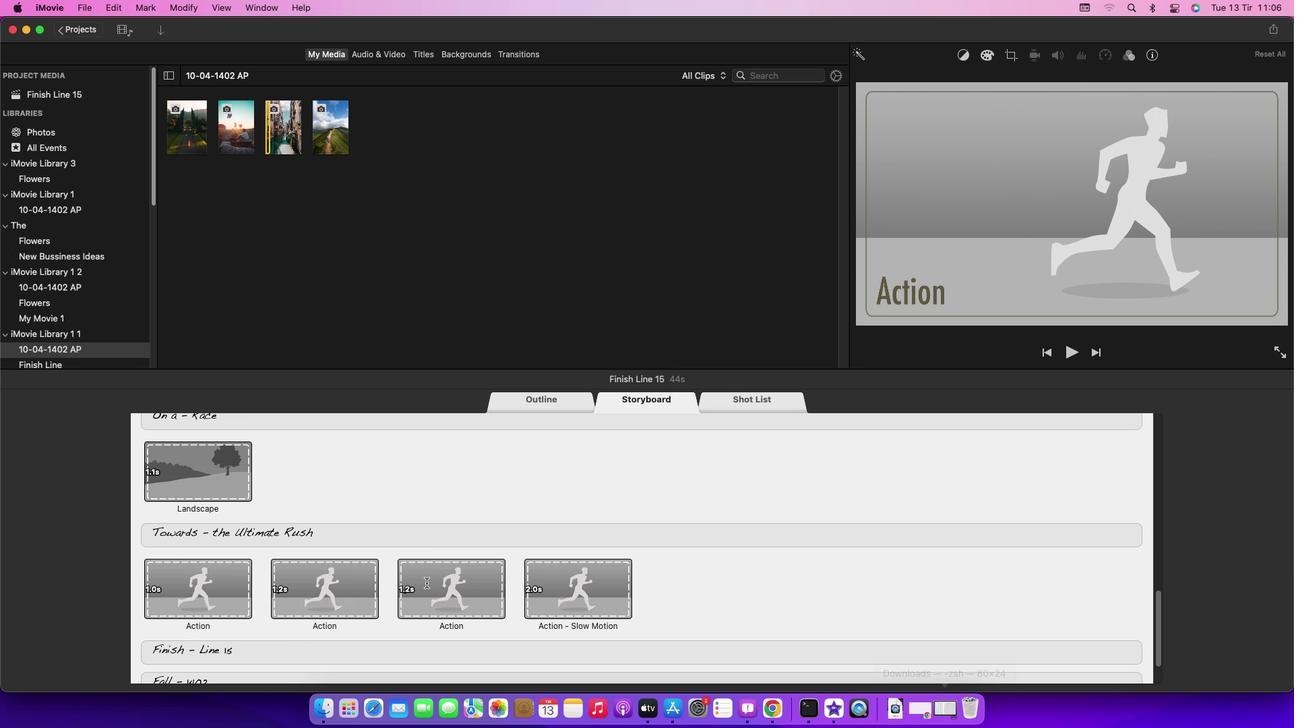 
Action: Mouse scrolled (426, 582) with delta (0, 0)
Screenshot: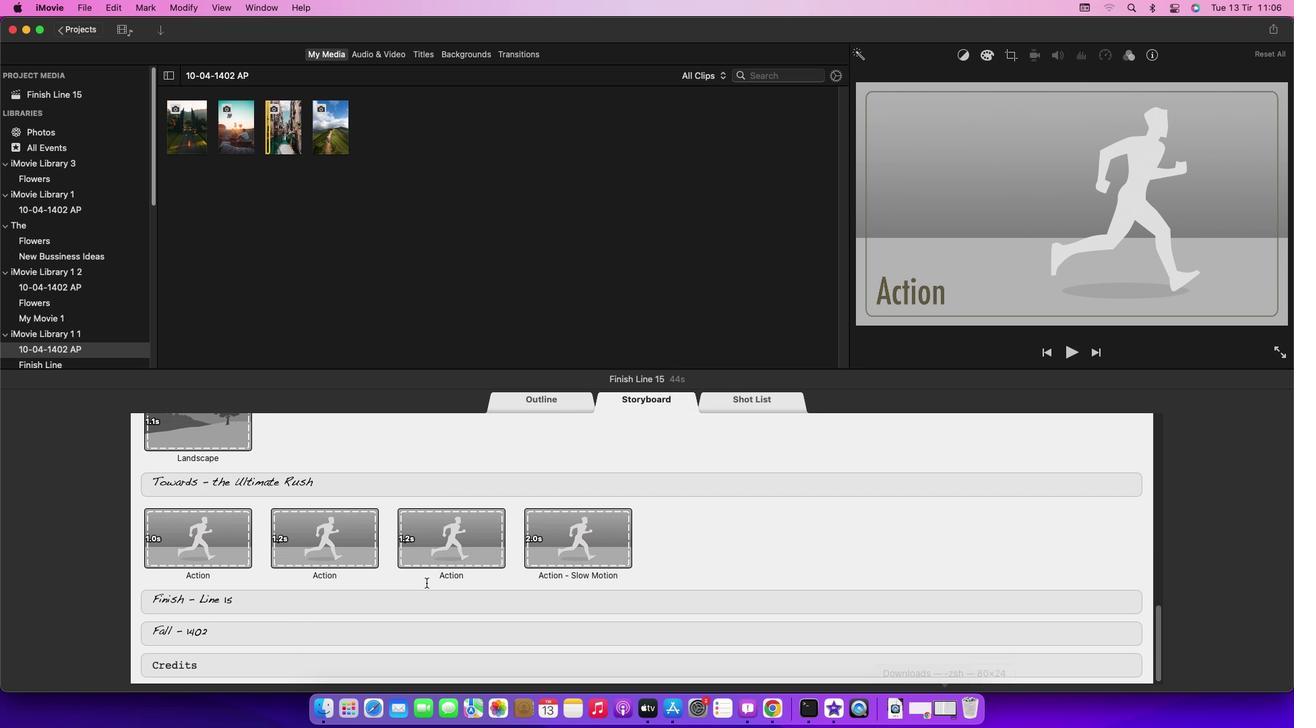 
Action: Mouse scrolled (426, 582) with delta (0, 0)
Screenshot: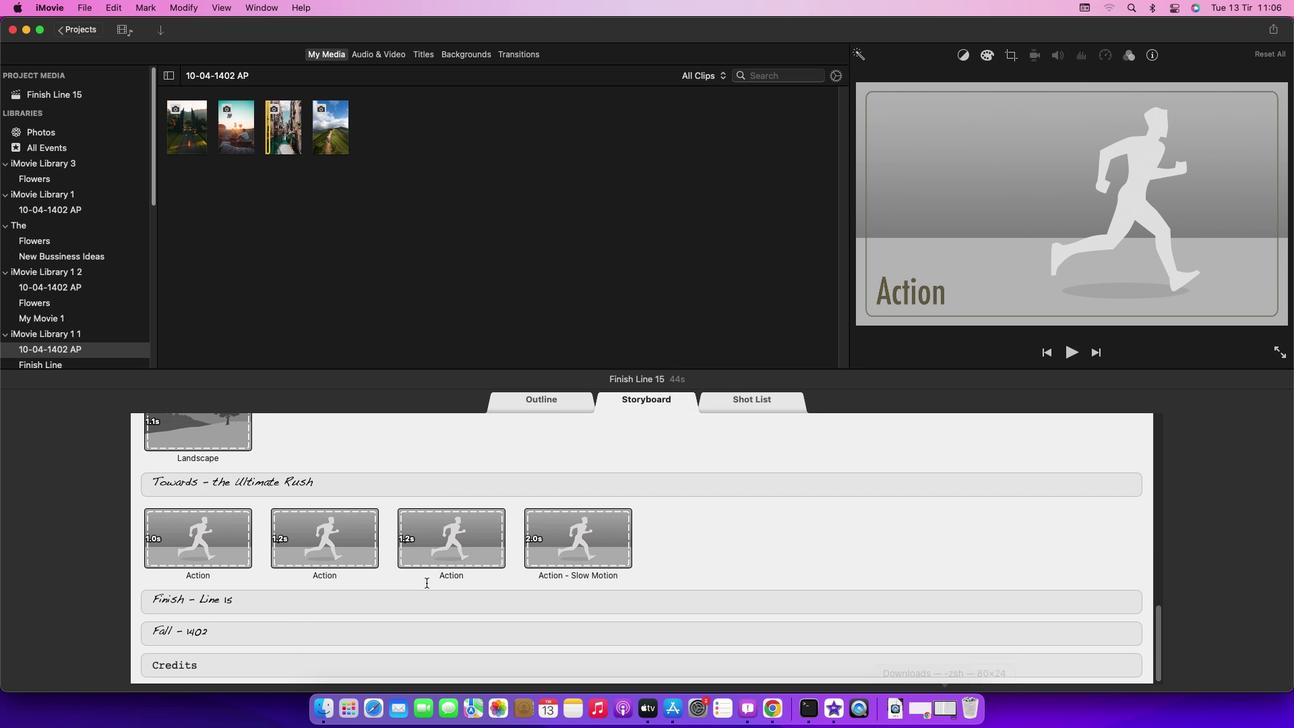 
Action: Mouse scrolled (426, 582) with delta (0, -2)
Screenshot: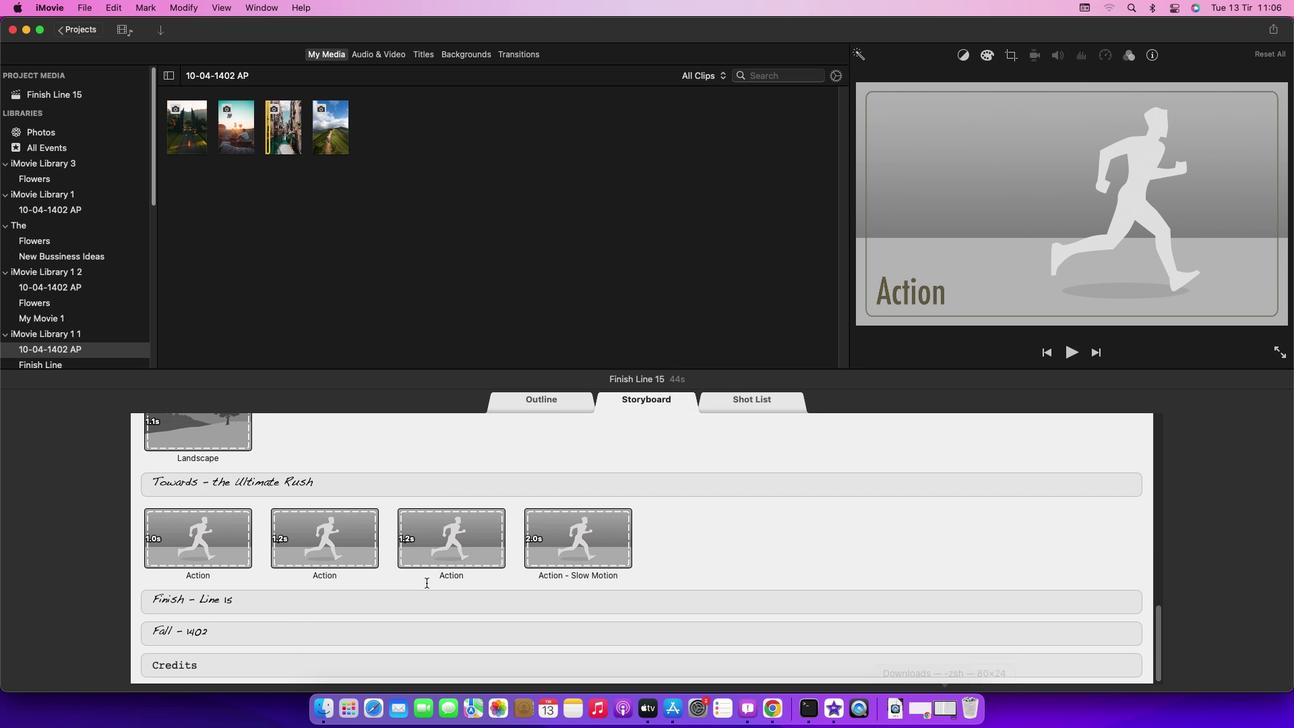 
Action: Mouse scrolled (426, 582) with delta (0, -3)
Screenshot: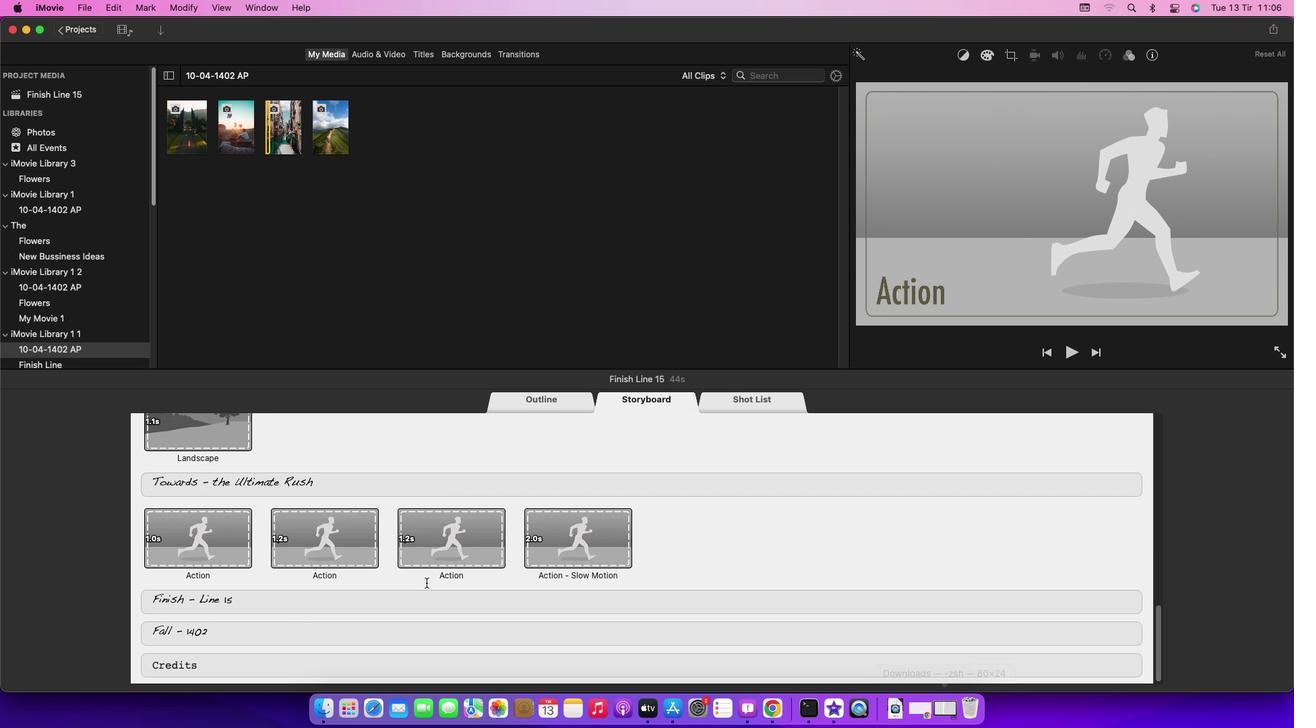 
Action: Mouse scrolled (426, 582) with delta (0, -4)
Screenshot: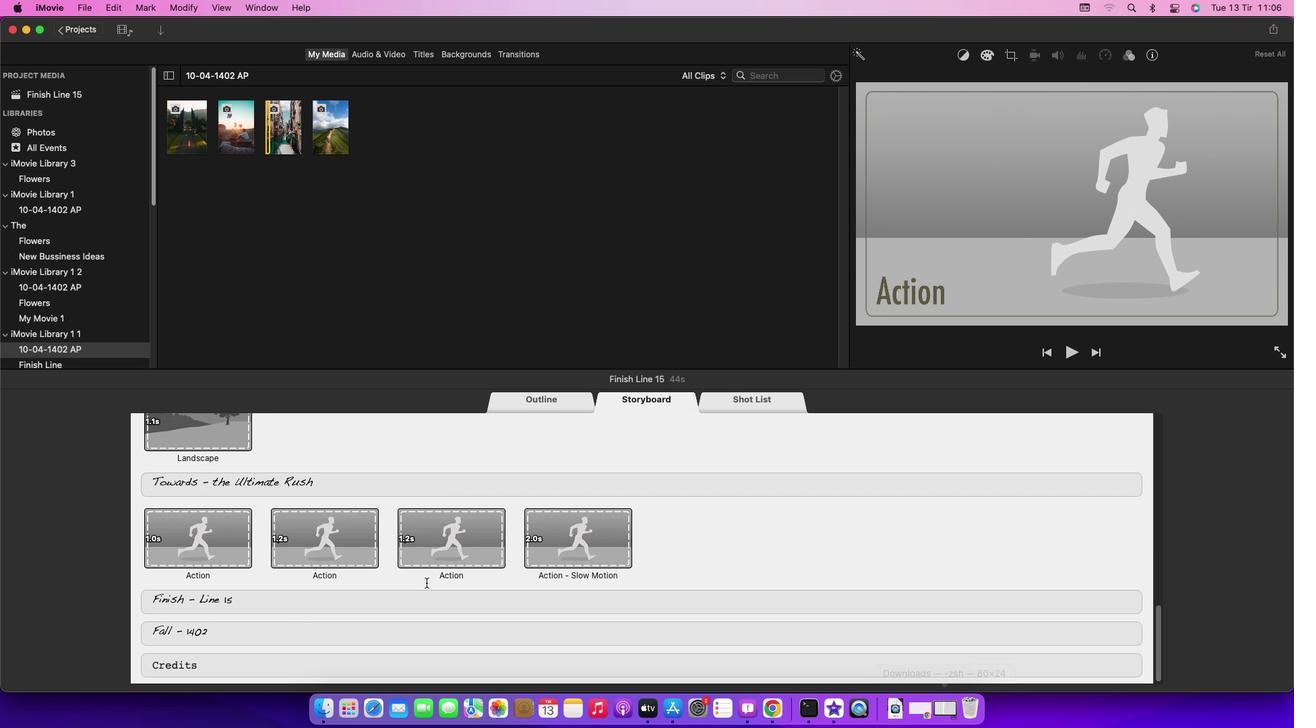 
Action: Mouse scrolled (426, 582) with delta (0, -4)
Screenshot: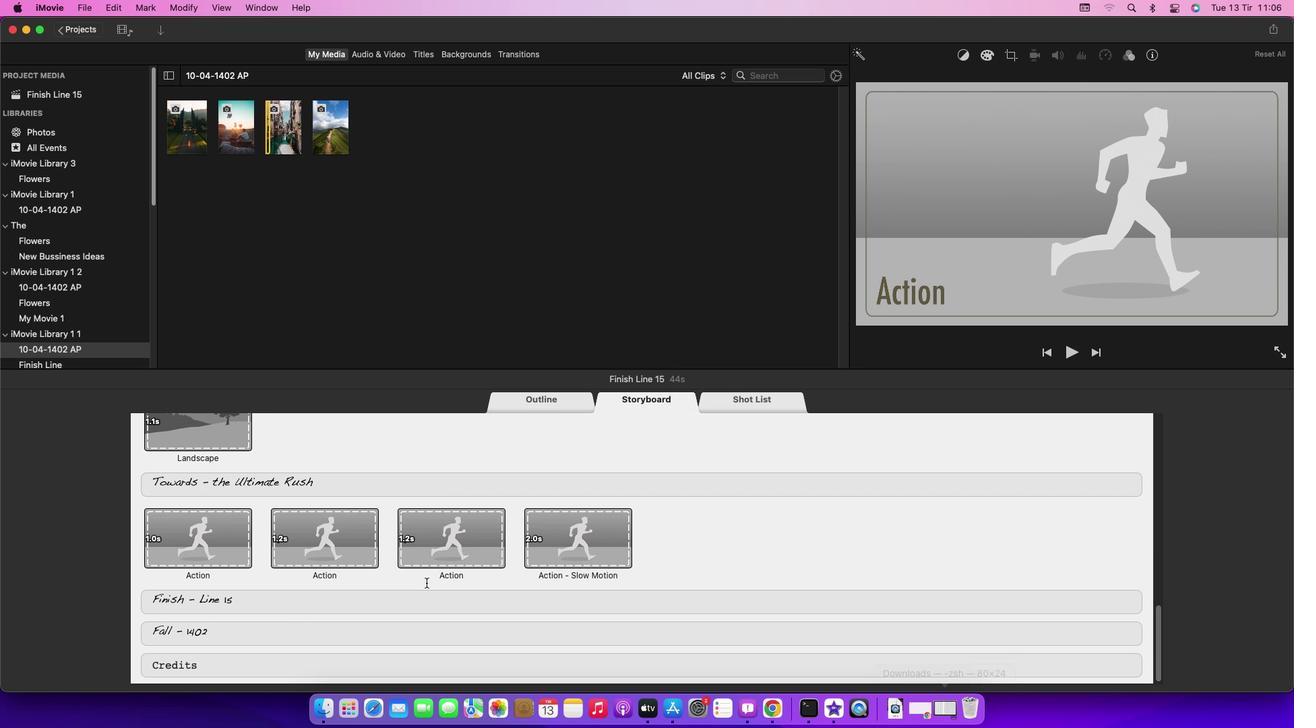 
Action: Mouse moved to (257, 635)
Screenshot: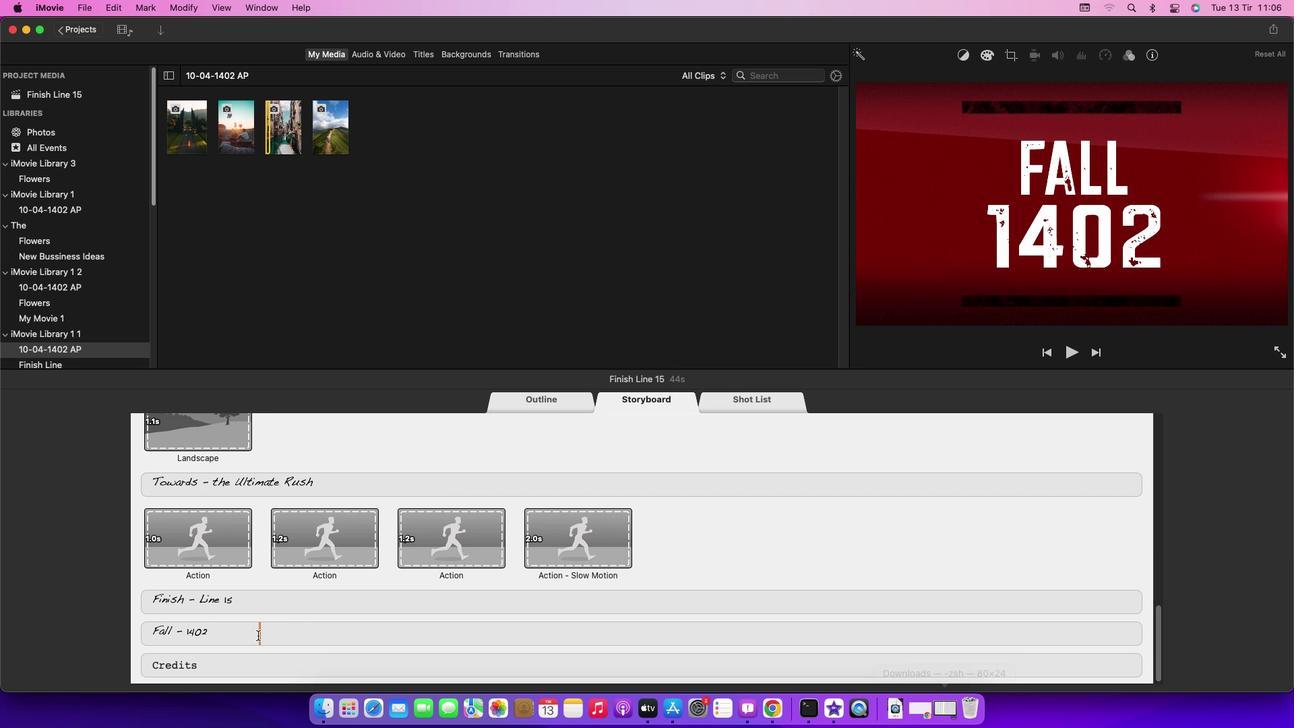 
Action: Mouse pressed left at (257, 635)
Screenshot: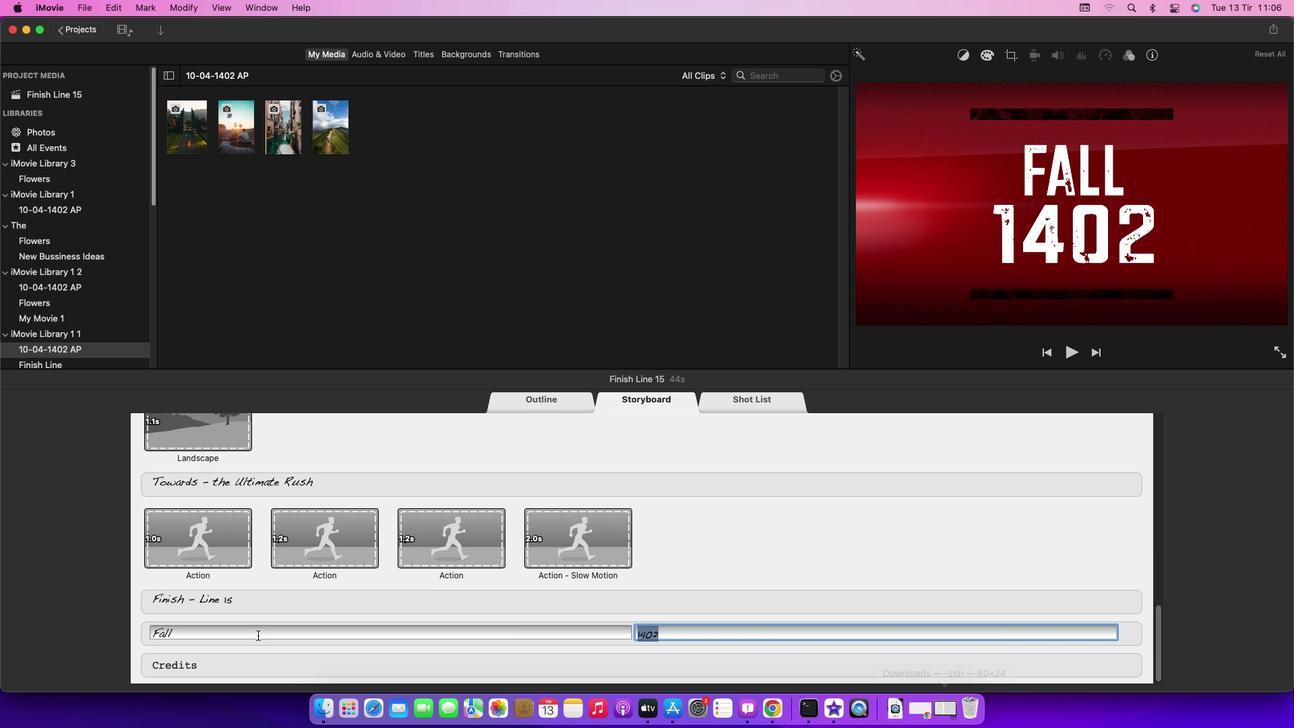 
Action: Mouse moved to (424, 643)
Screenshot: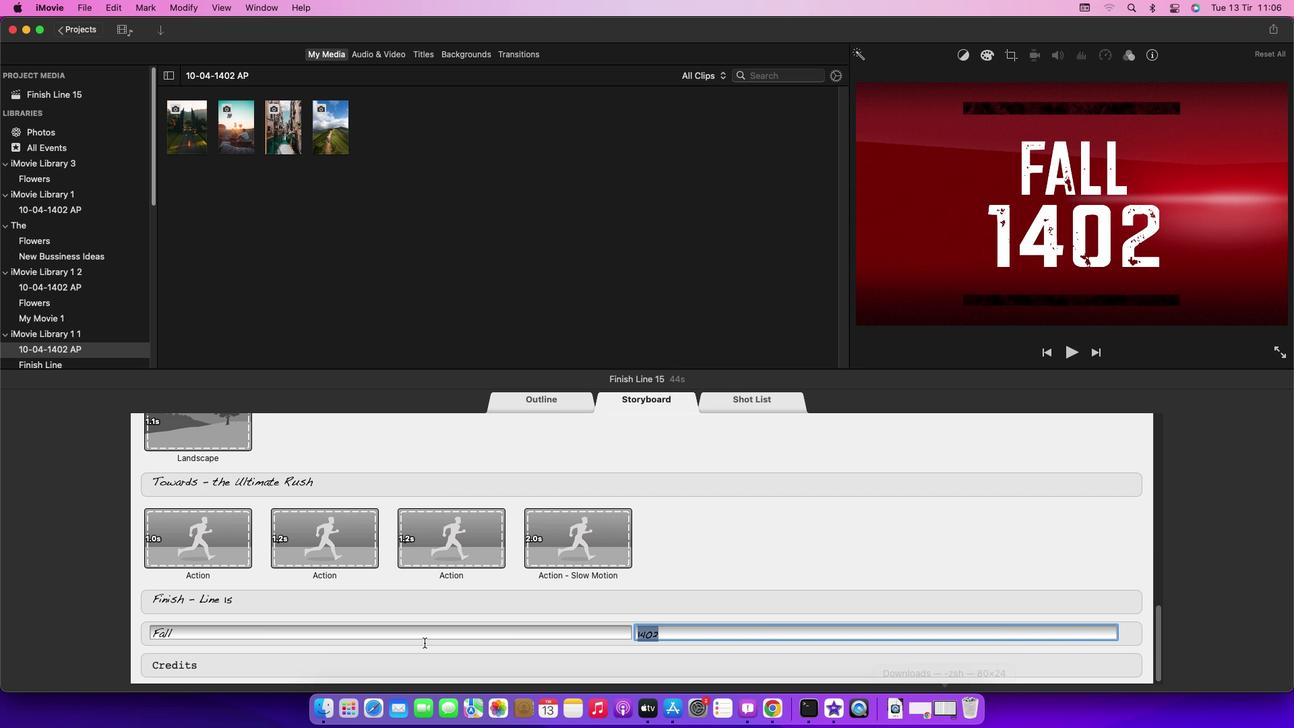 
Action: Key pressed Key.backspace
Screenshot: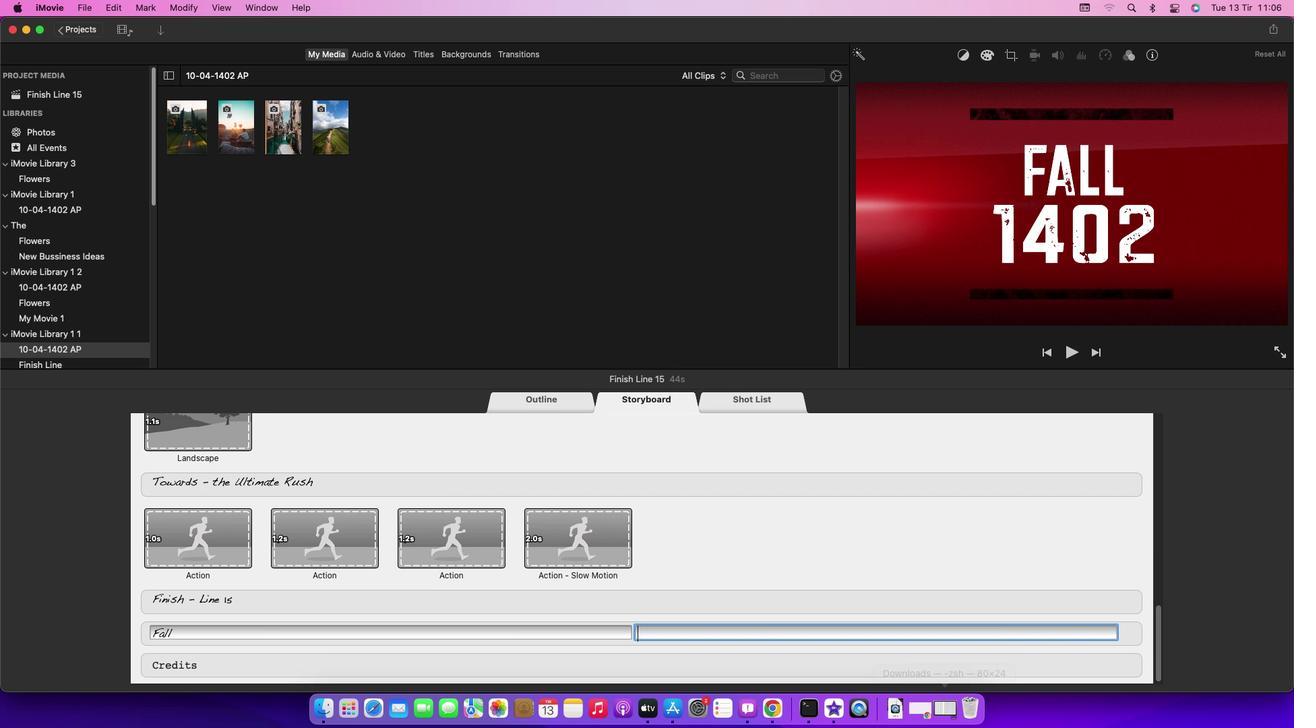 
Action: Mouse moved to (382, 633)
Screenshot: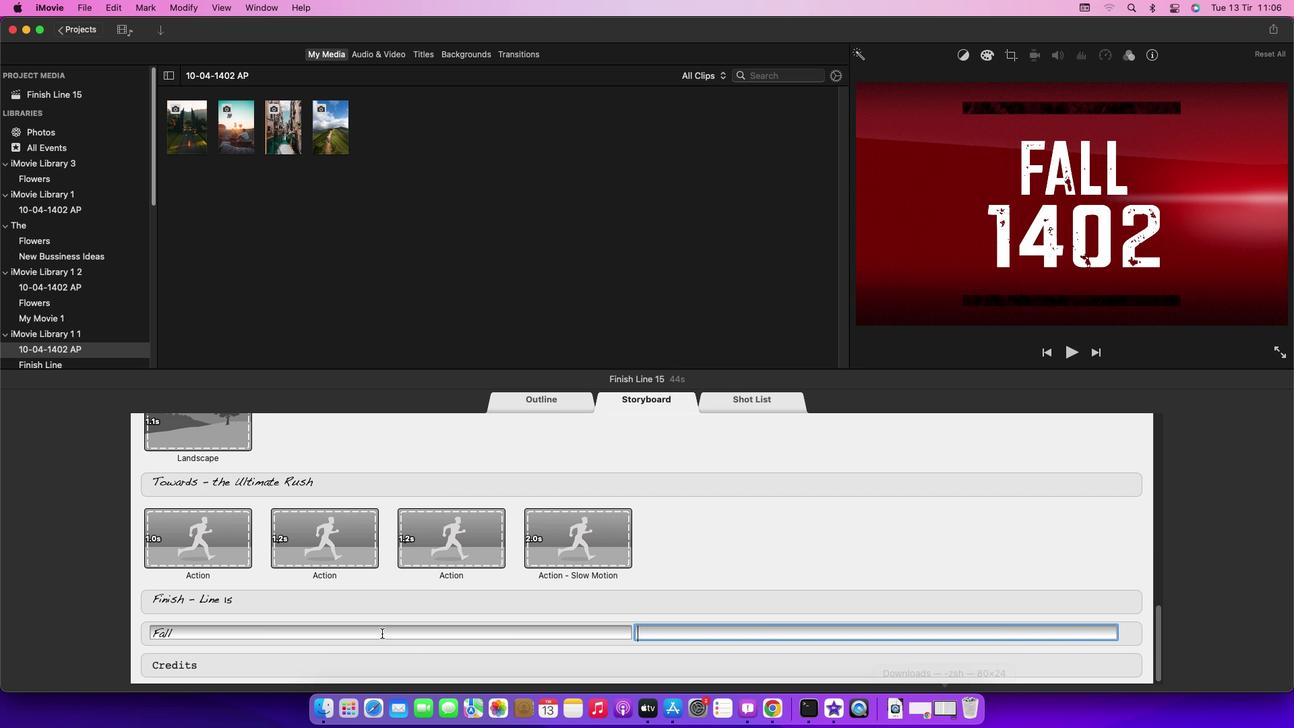 
Action: Mouse pressed left at (382, 633)
Screenshot: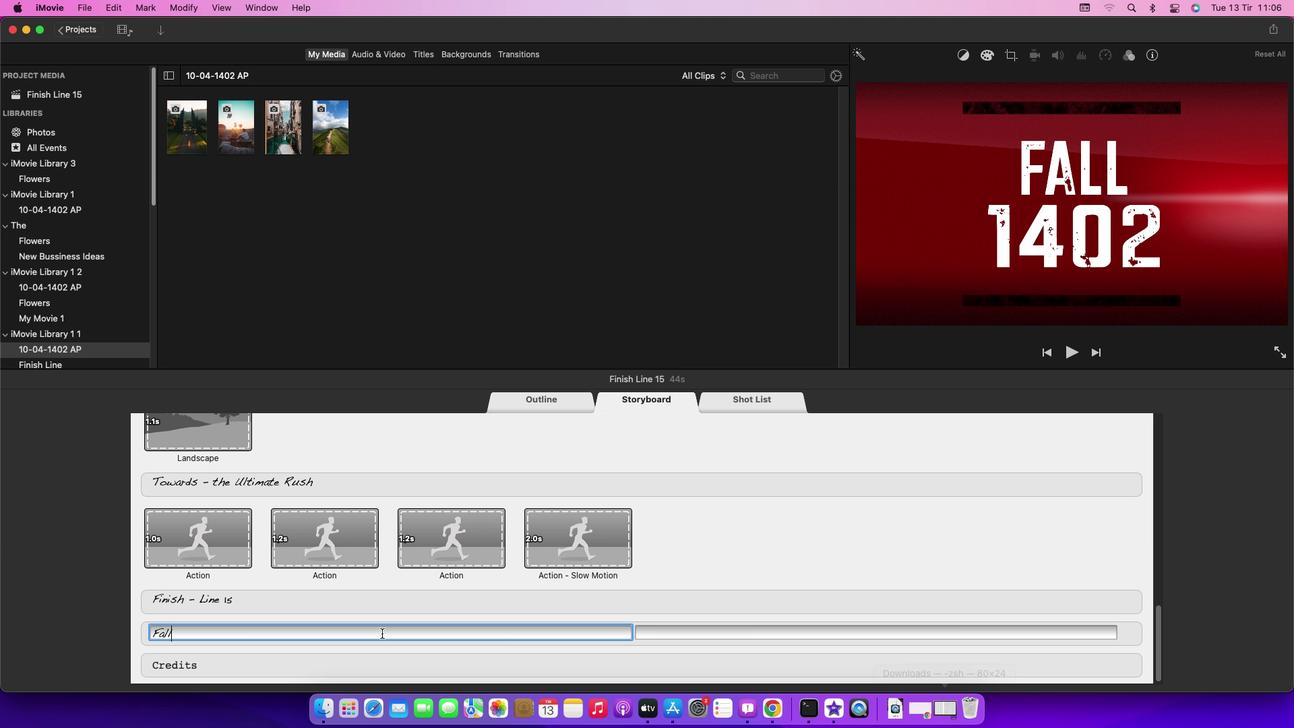 
Action: Mouse moved to (381, 633)
Screenshot: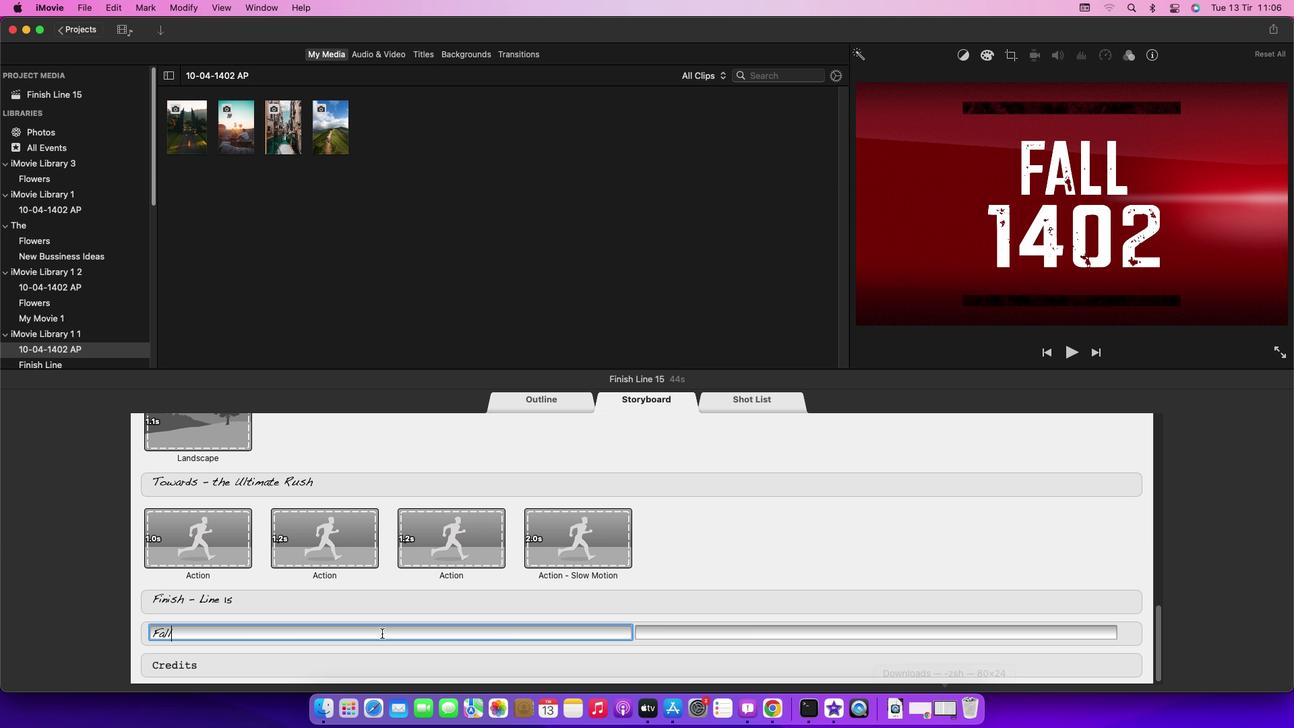 
Action: Key pressed Key.backspaceKey.backspaceKey.backspaceKey.backspaceKey.caps_lock'F'Key.caps_lock'a''l''l'
Screenshot: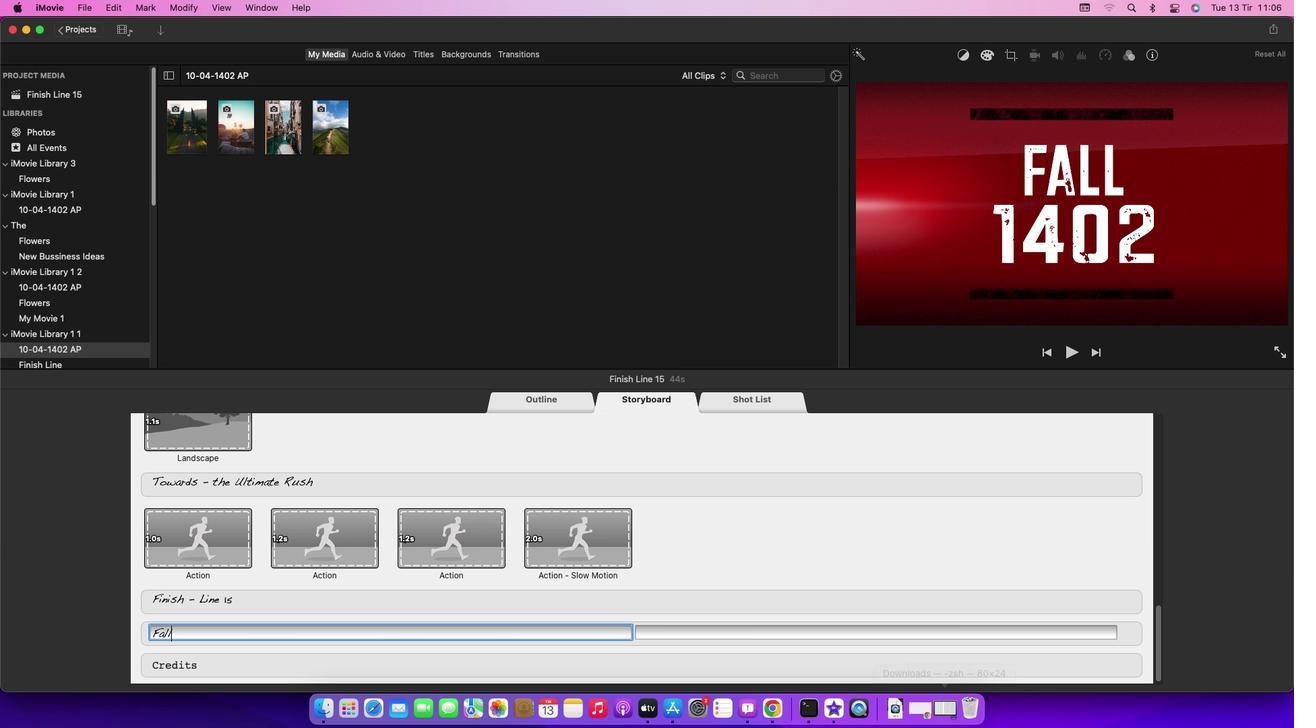 
Action: Mouse moved to (660, 635)
Screenshot: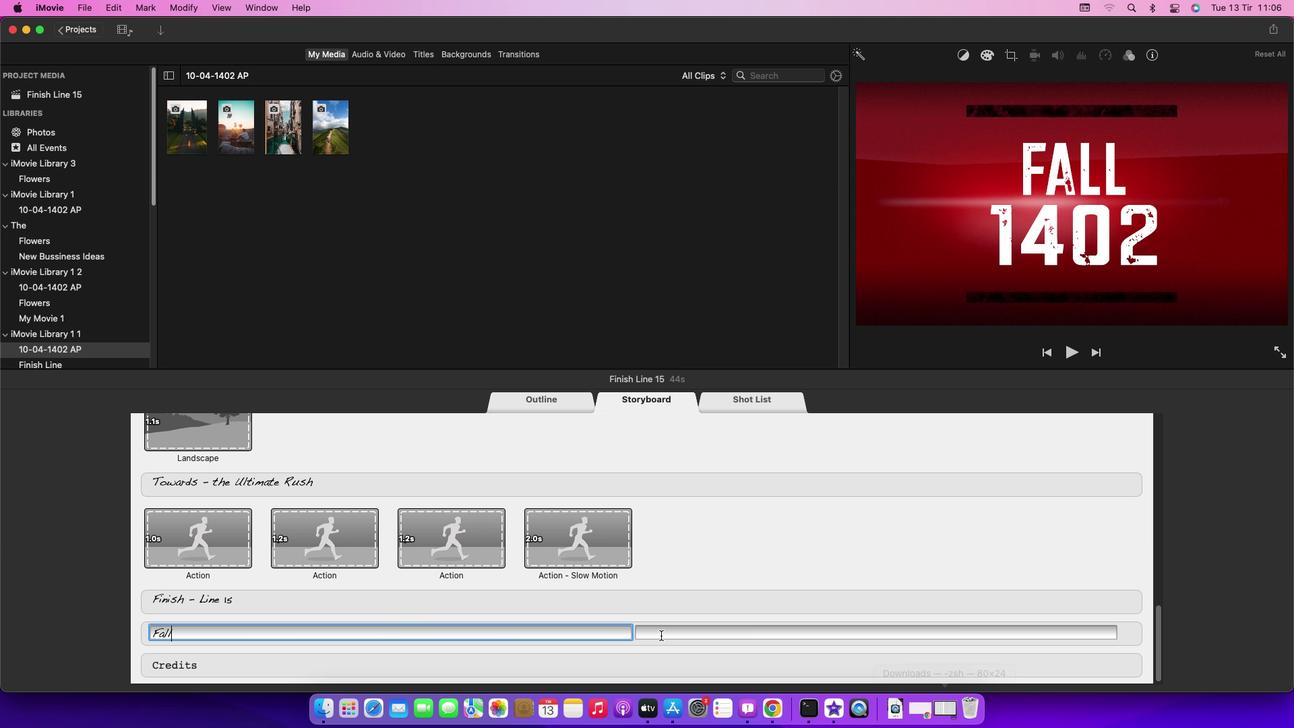 
Action: Mouse pressed left at (660, 635)
Screenshot: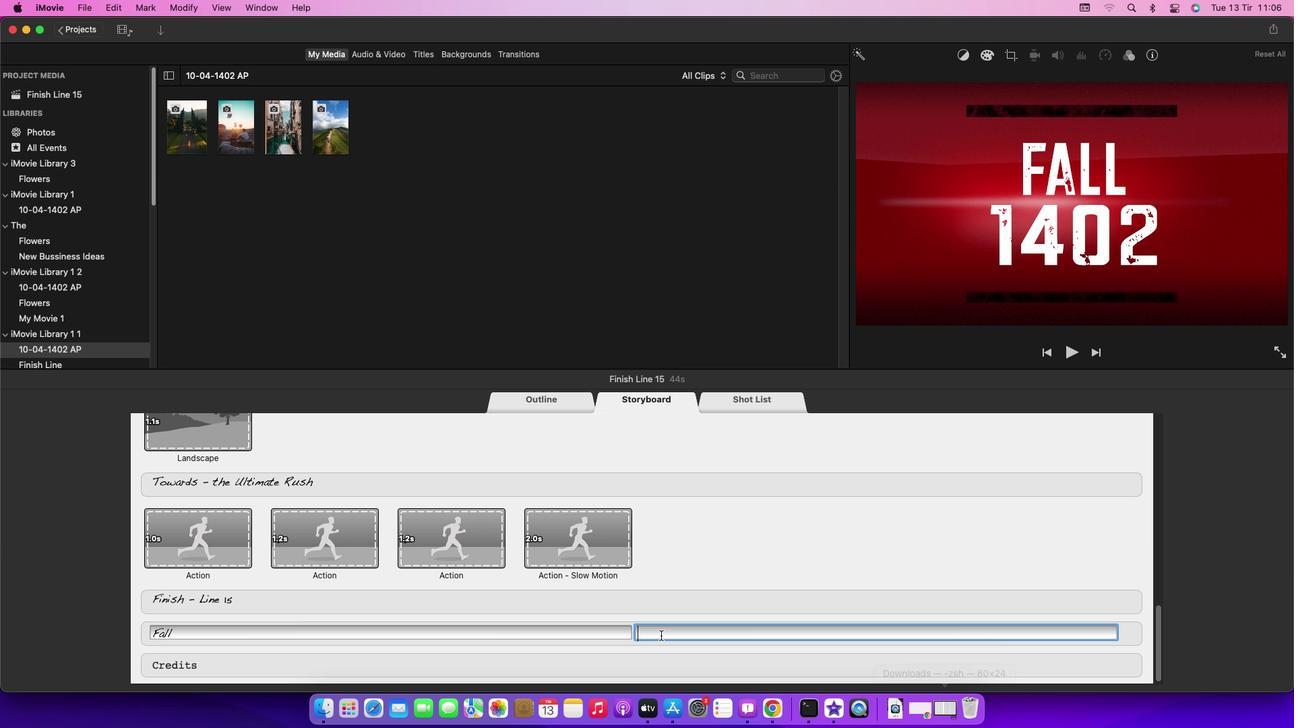 
Action: Key pressed '1''4''0''3'Key.enter
Screenshot: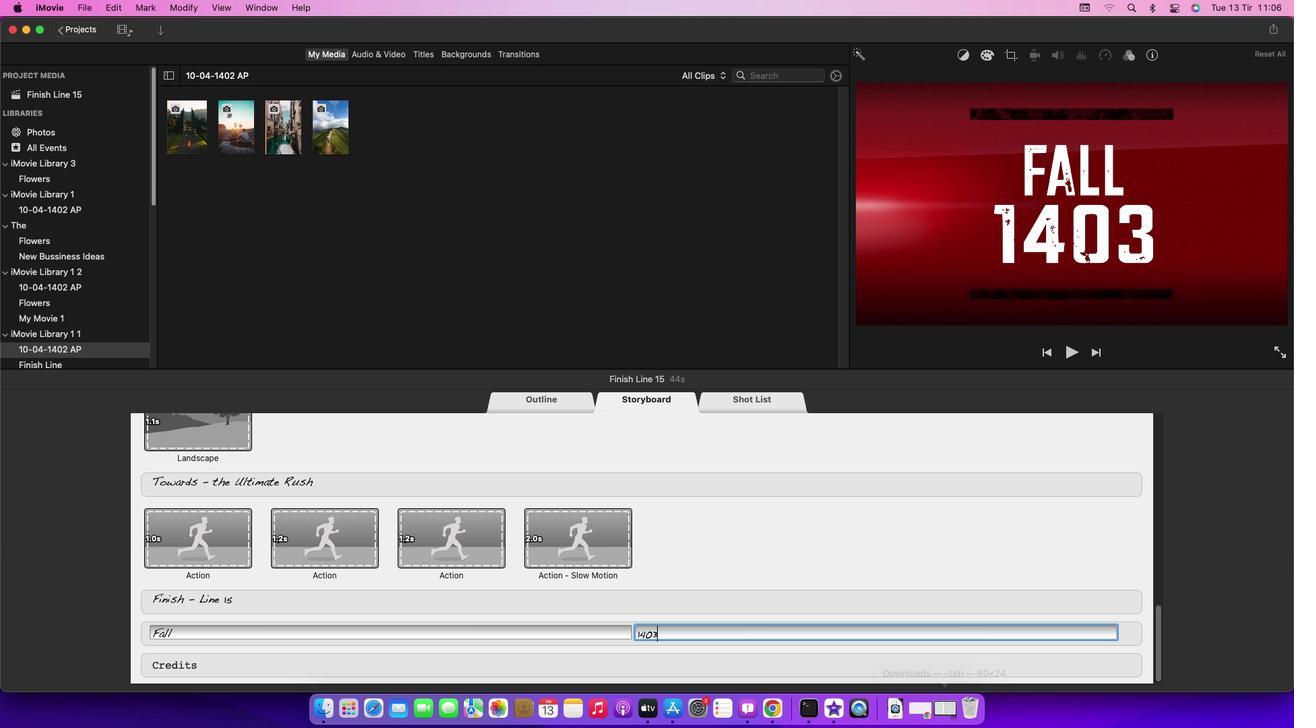 
